 Task: Exporting in Various Formats.
Action: Mouse moved to (143, 84)
Screenshot: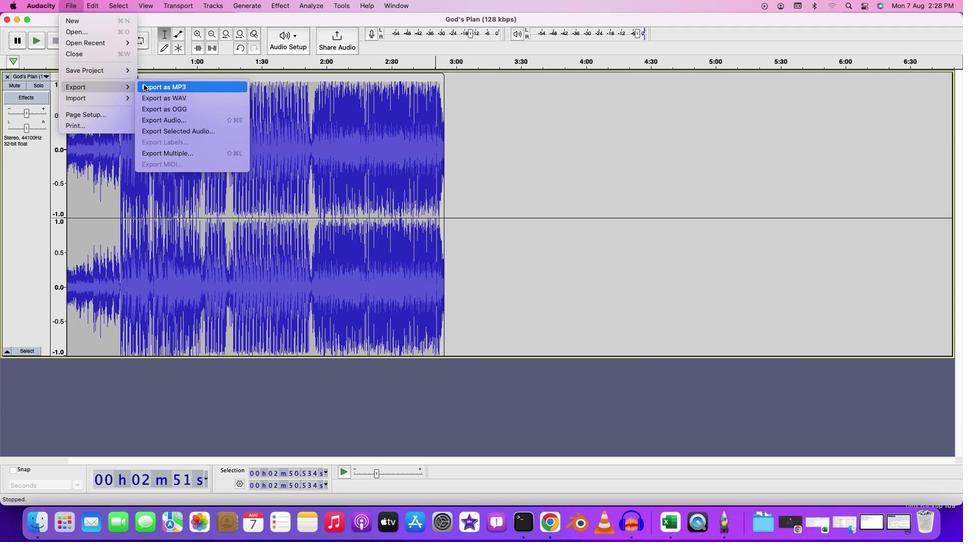 
Action: Mouse pressed left at (143, 84)
Screenshot: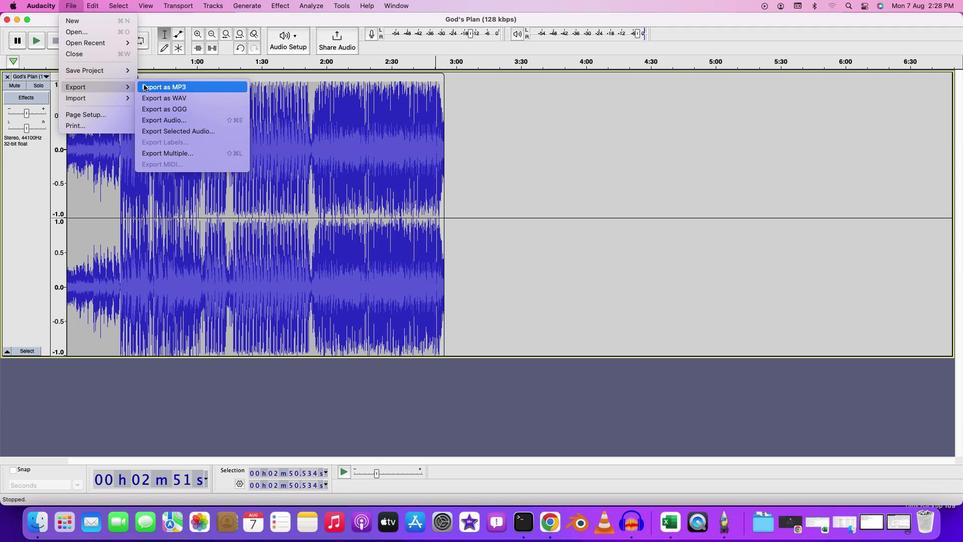 
Action: Mouse moved to (491, 141)
Screenshot: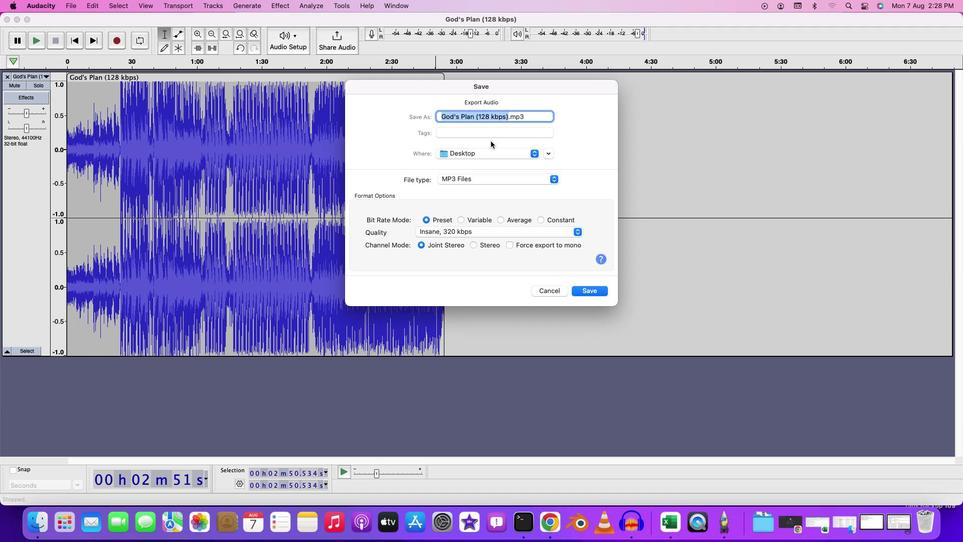 
Action: Key pressed Key.backspaceKey.shift'E''x''p''o''r''t''e''d'Key.space'a''s'Key.spaceKey.shift'M''P''#'Key.backspace'3'
Screenshot: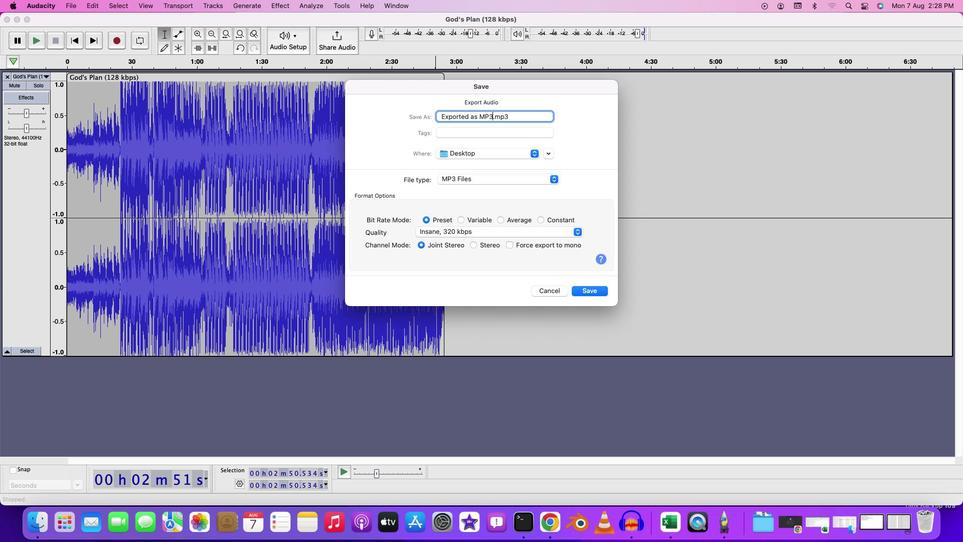 
Action: Mouse moved to (594, 294)
Screenshot: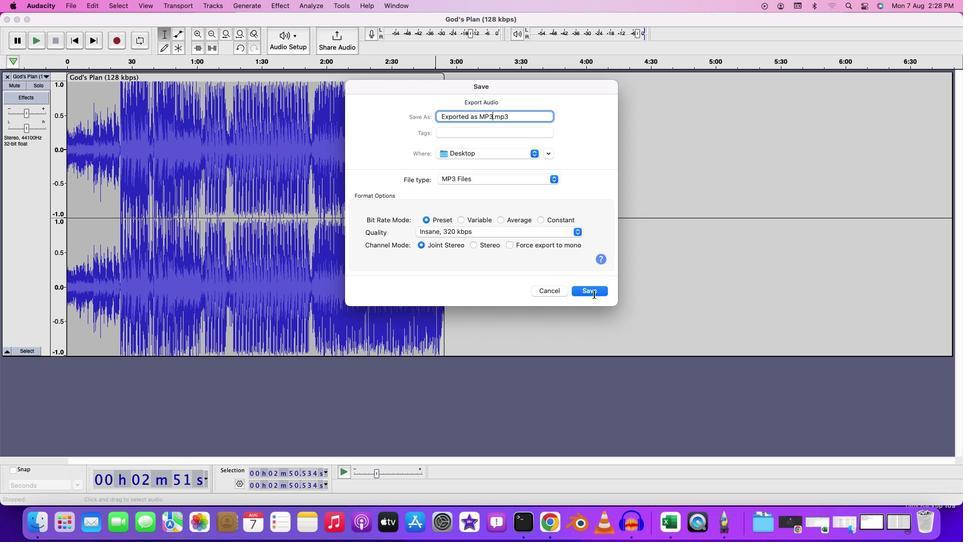 
Action: Mouse pressed left at (594, 294)
Screenshot: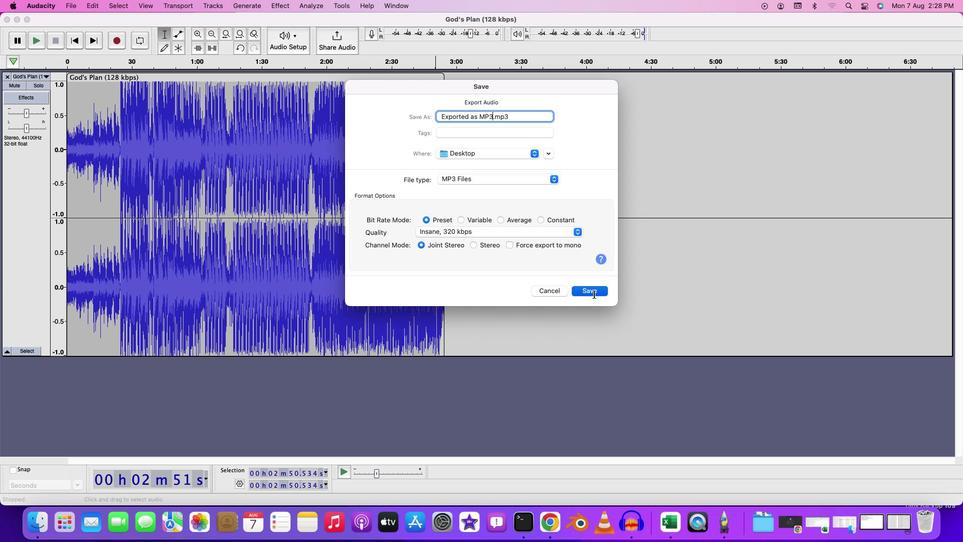 
Action: Mouse moved to (578, 353)
Screenshot: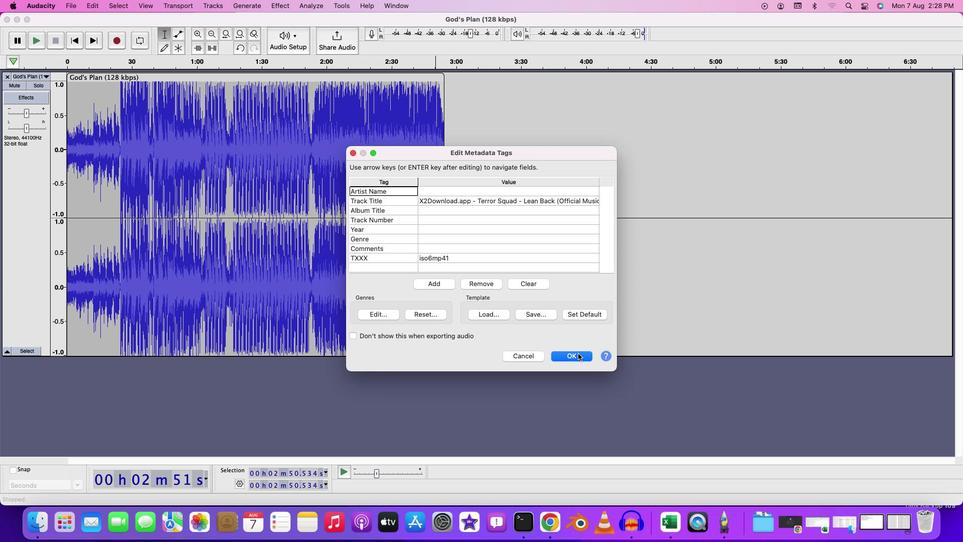 
Action: Mouse pressed left at (578, 353)
Screenshot: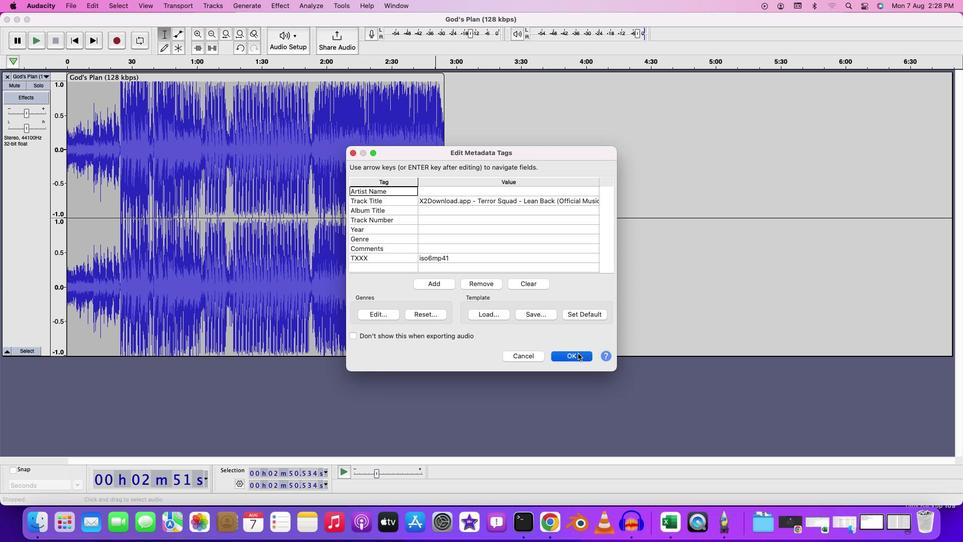 
Action: Mouse moved to (71, 8)
Screenshot: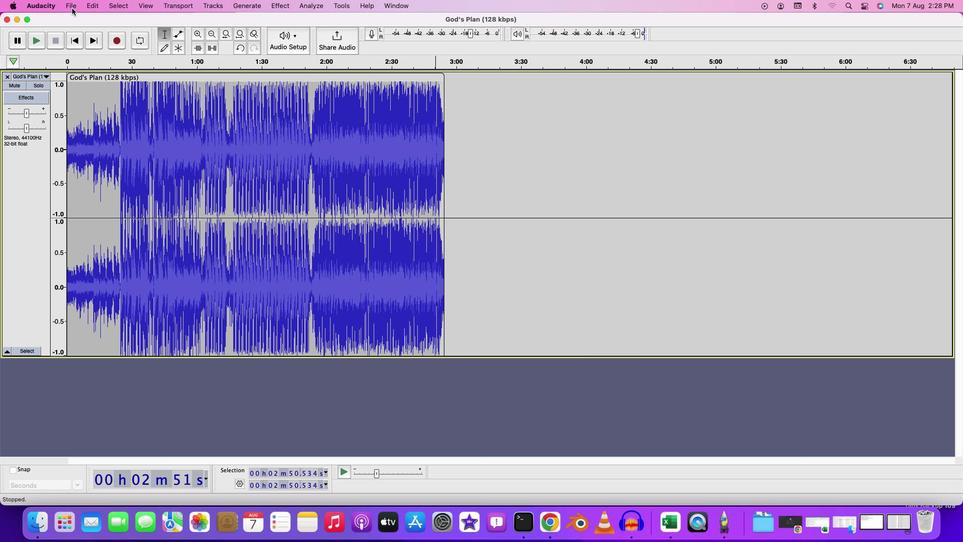 
Action: Mouse pressed left at (71, 8)
Screenshot: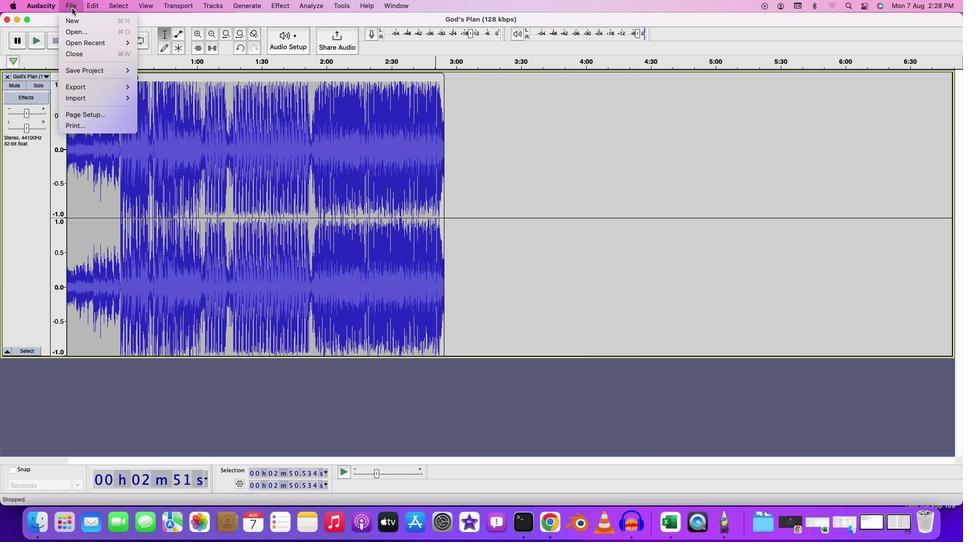 
Action: Mouse moved to (162, 96)
Screenshot: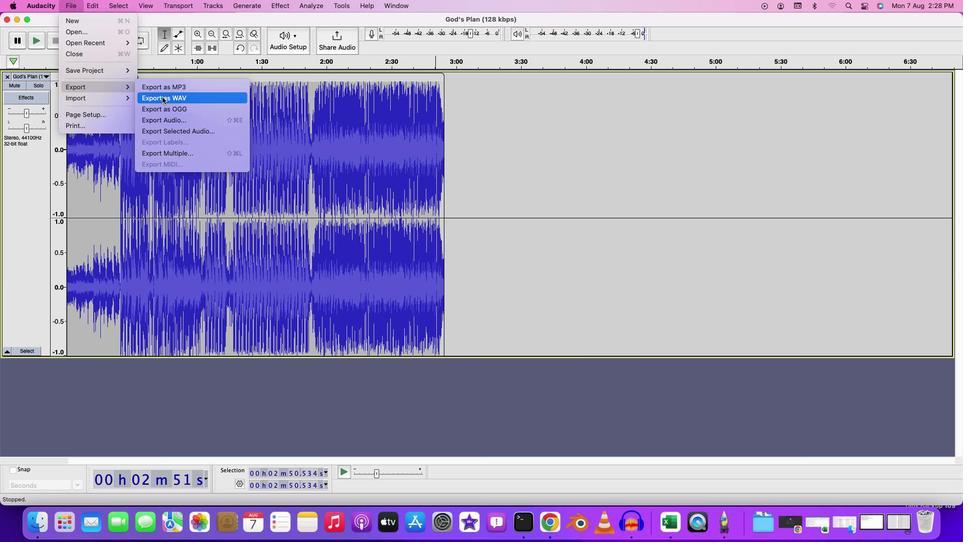 
Action: Mouse pressed left at (162, 96)
Screenshot: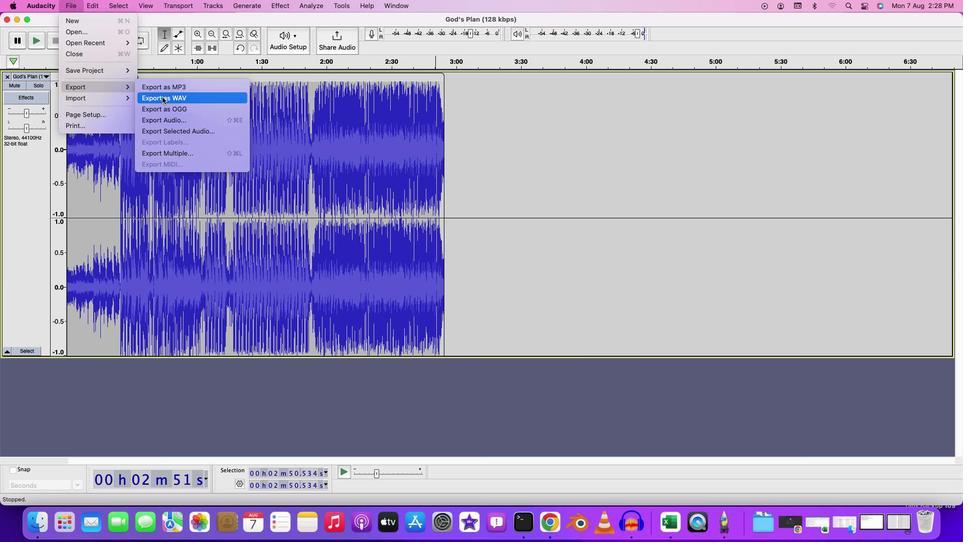 
Action: Mouse moved to (477, 197)
Screenshot: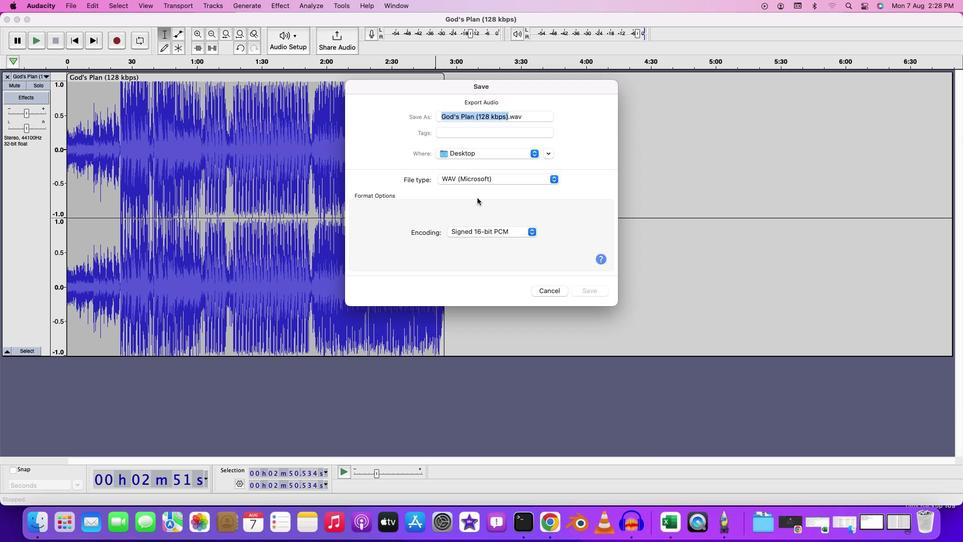 
Action: Key pressed Key.backspaceKey.shift'E''x''p''o''r''t''e''d'Key.space'a''s'Key.spaceKey.shift'W''a'Key.backspaceKey.shift'A''V'
Screenshot: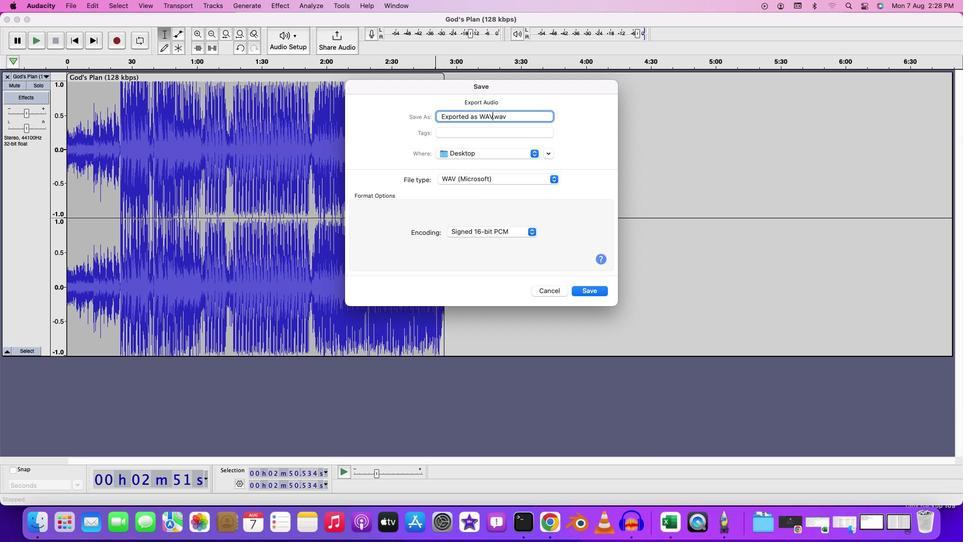 
Action: Mouse moved to (598, 293)
Screenshot: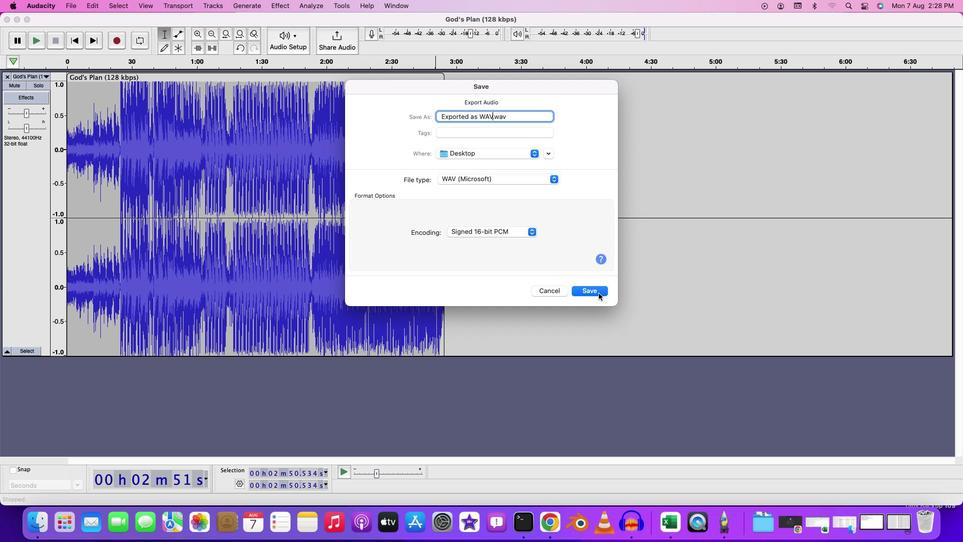 
Action: Mouse pressed left at (598, 293)
Screenshot: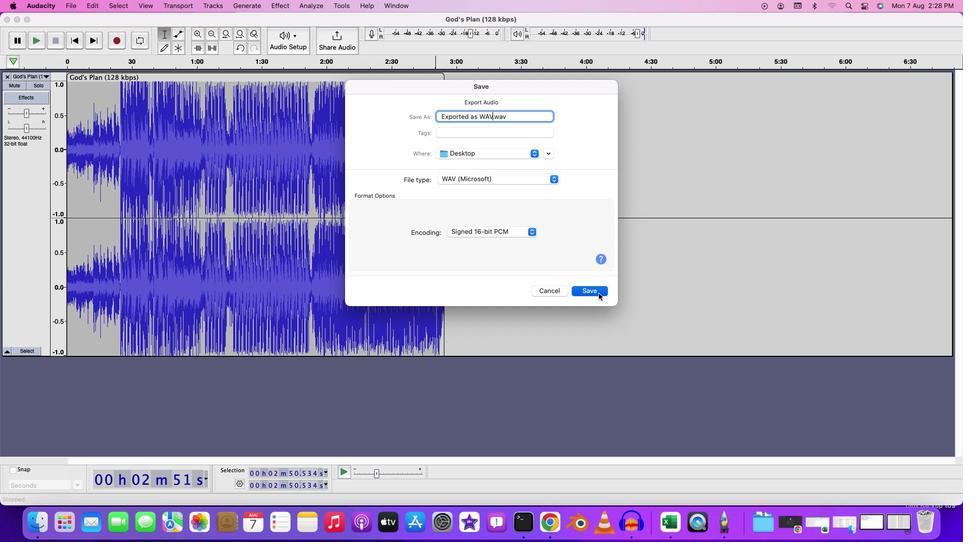 
Action: Mouse moved to (579, 353)
Screenshot: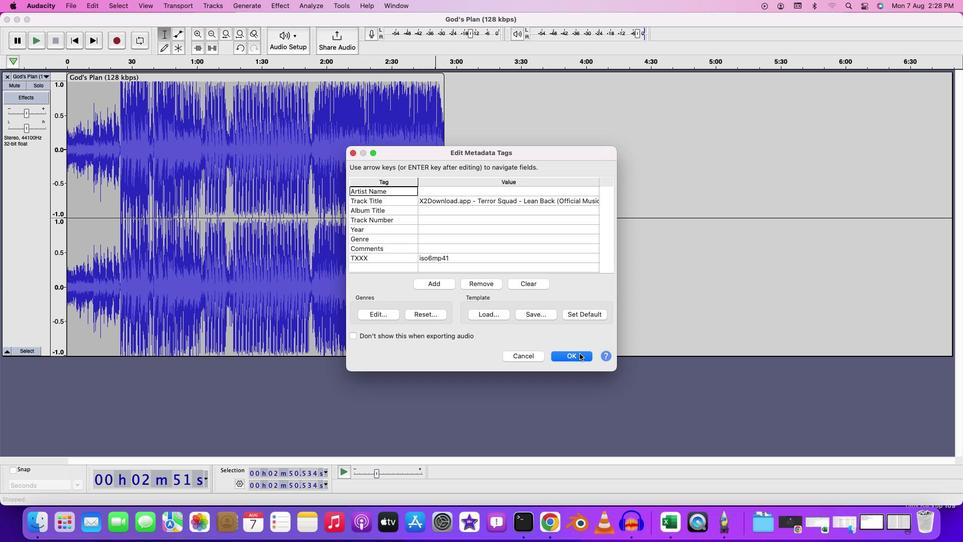 
Action: Mouse pressed left at (579, 353)
Screenshot: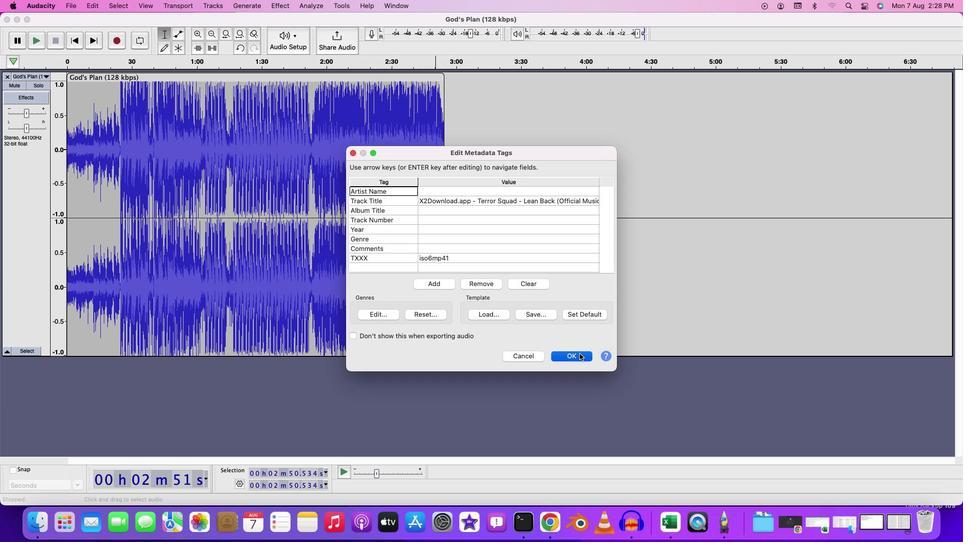 
Action: Mouse moved to (76, 5)
Screenshot: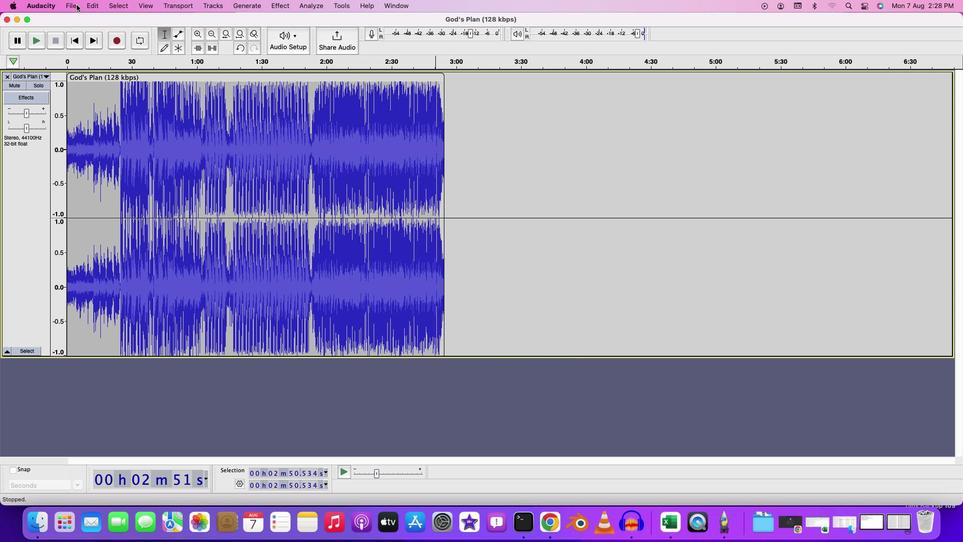 
Action: Mouse pressed left at (76, 5)
Screenshot: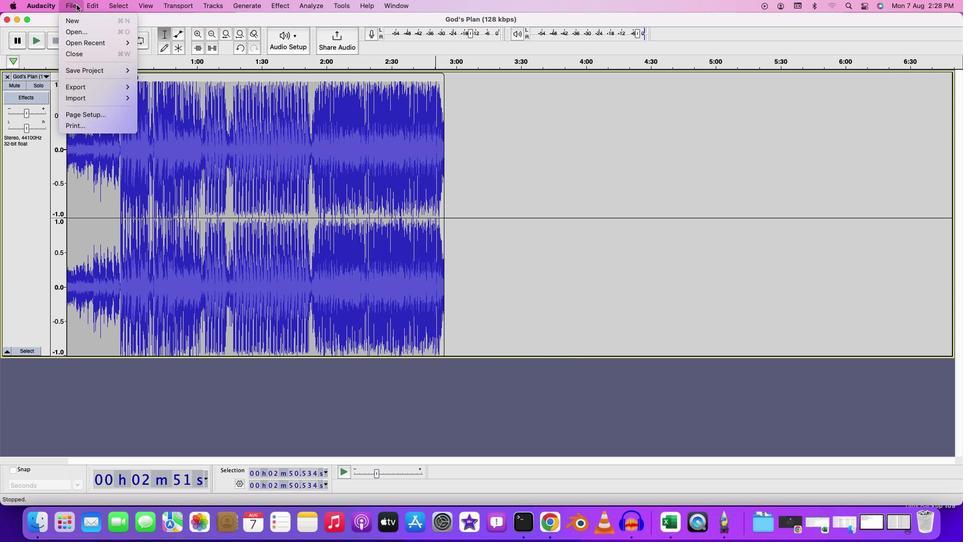 
Action: Mouse moved to (181, 105)
Screenshot: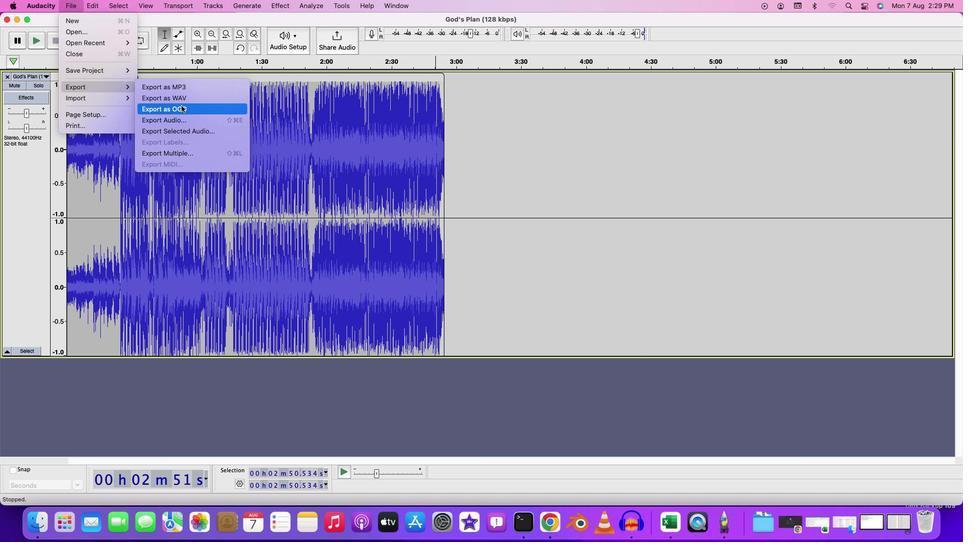 
Action: Mouse pressed left at (181, 105)
Screenshot: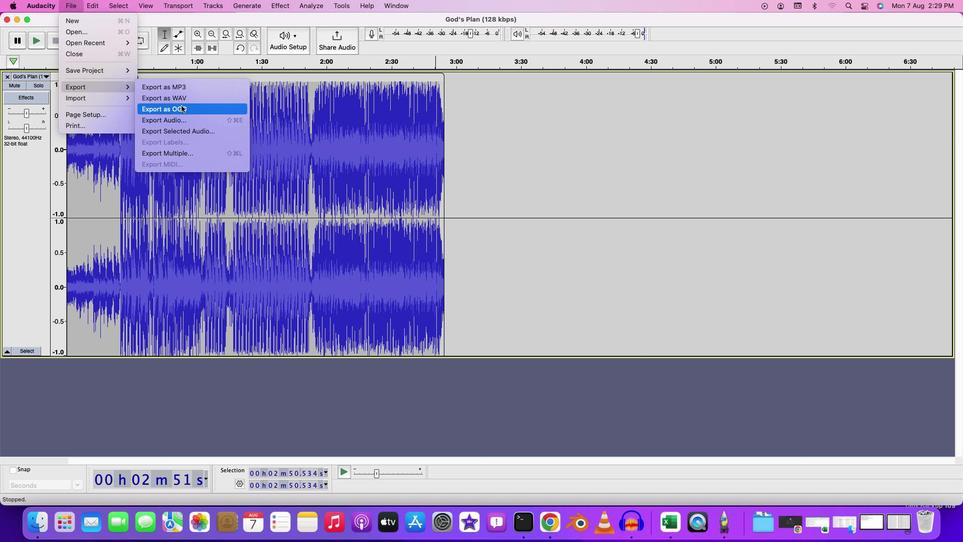 
Action: Mouse moved to (503, 126)
Screenshot: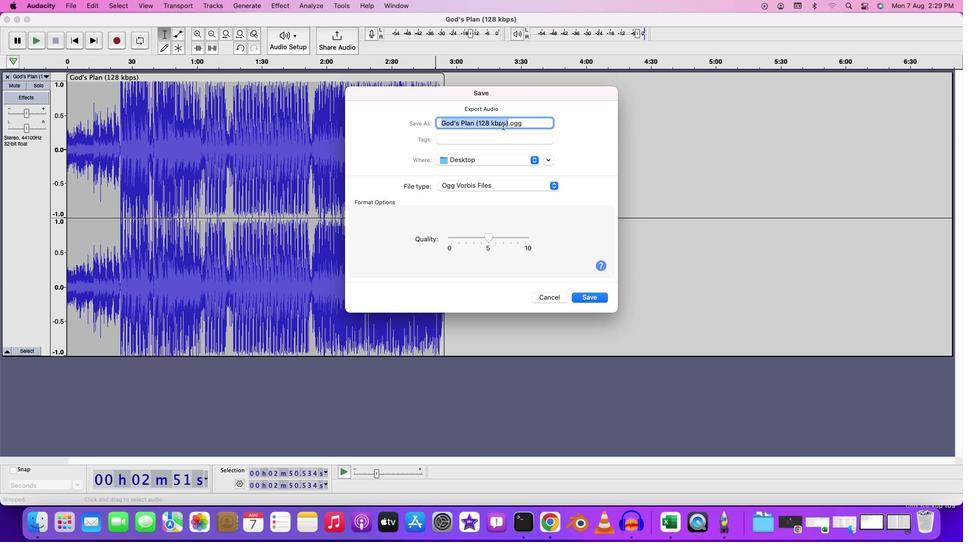 
Action: Key pressed Key.backspaceKey.shift'E''x''p''o''r''t''e''d'Key.space'a''s'Key.spaceKey.shift'O''G''G'
Screenshot: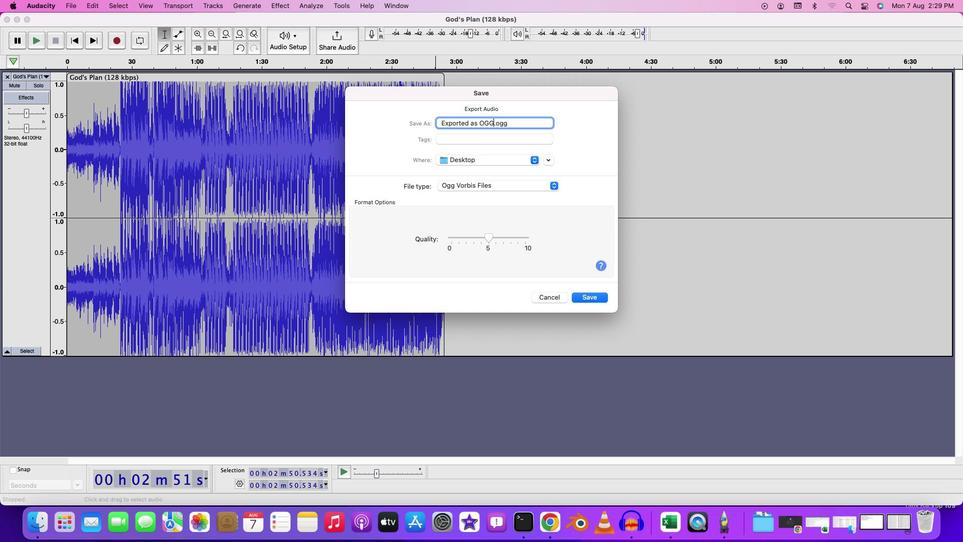 
Action: Mouse moved to (580, 295)
Screenshot: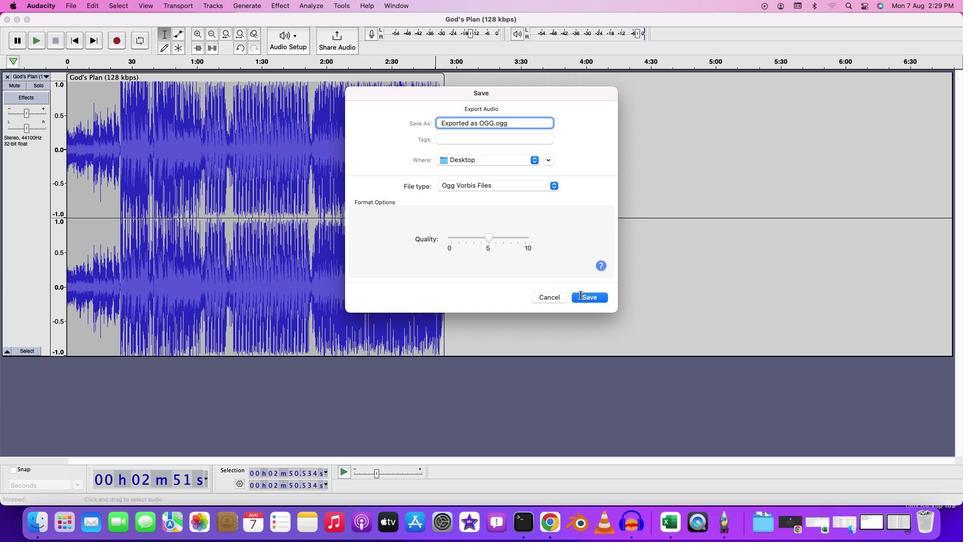 
Action: Mouse pressed left at (580, 295)
Screenshot: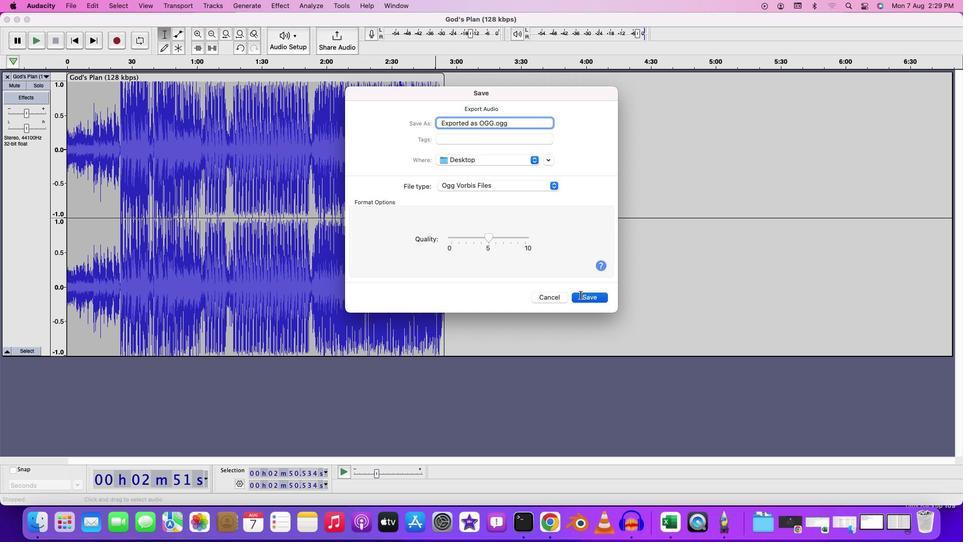 
Action: Mouse moved to (571, 353)
Screenshot: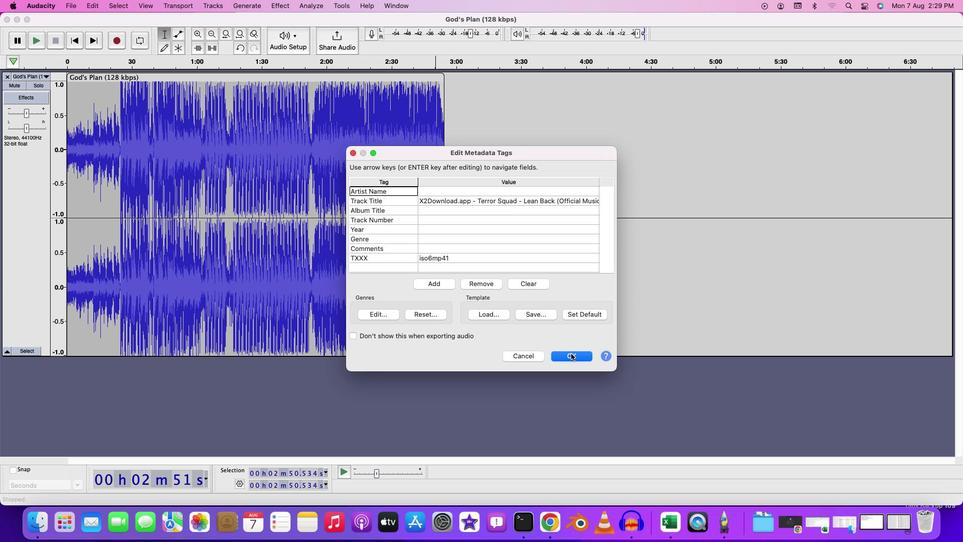 
Action: Mouse pressed left at (571, 353)
Screenshot: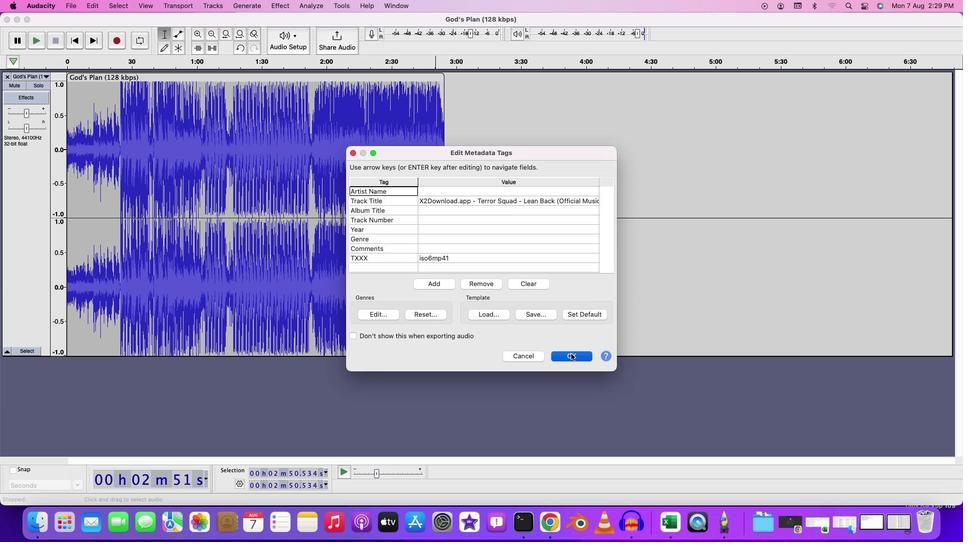 
Action: Mouse moved to (60, 1)
Screenshot: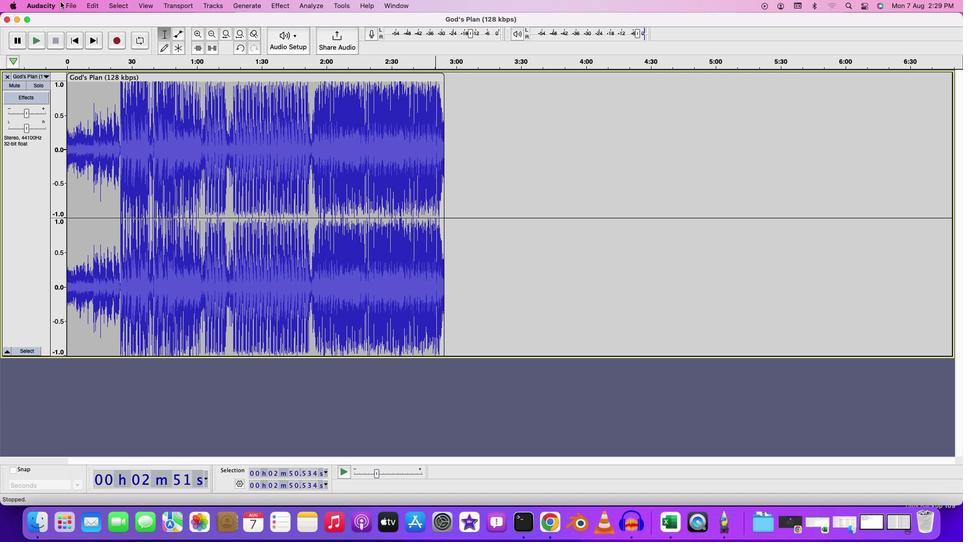 
Action: Mouse pressed left at (60, 1)
Screenshot: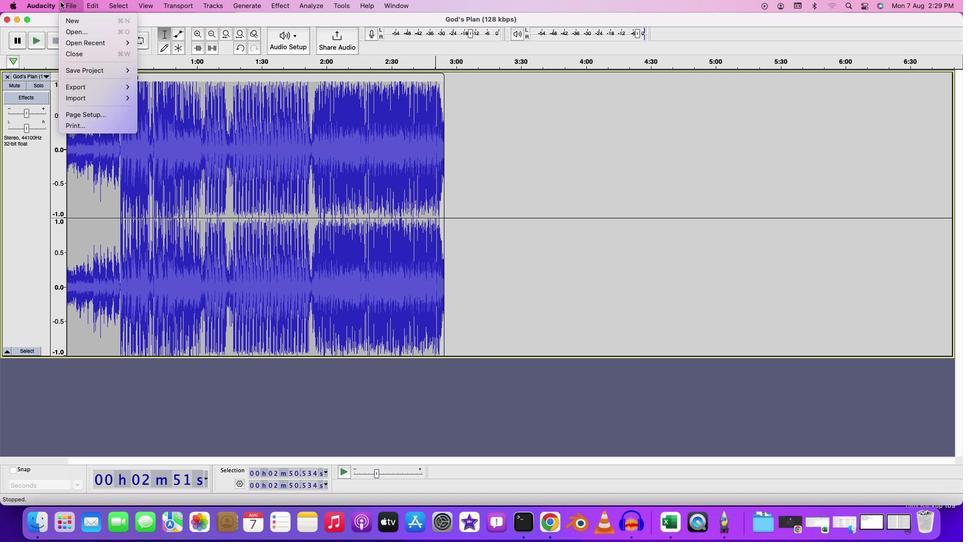 
Action: Mouse moved to (156, 86)
Screenshot: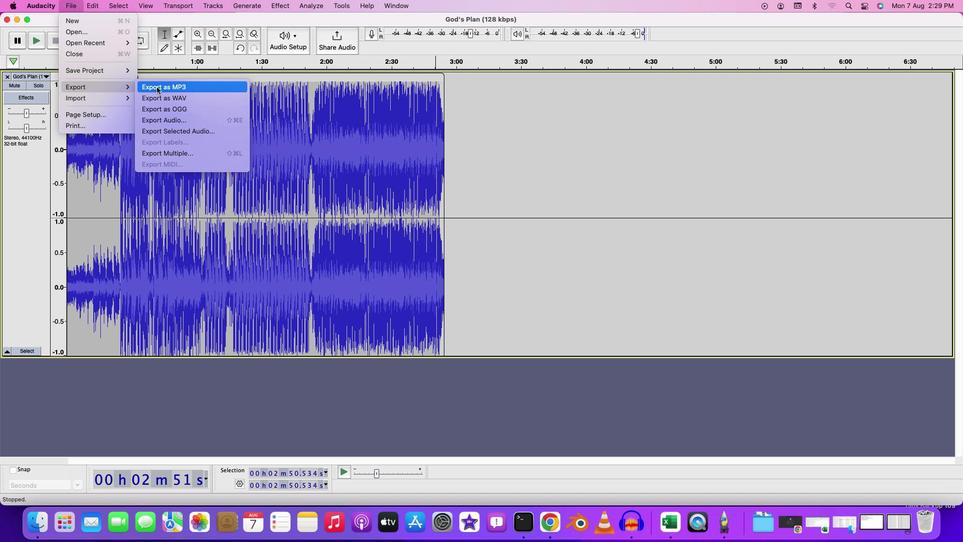 
Action: Mouse pressed left at (156, 86)
Screenshot: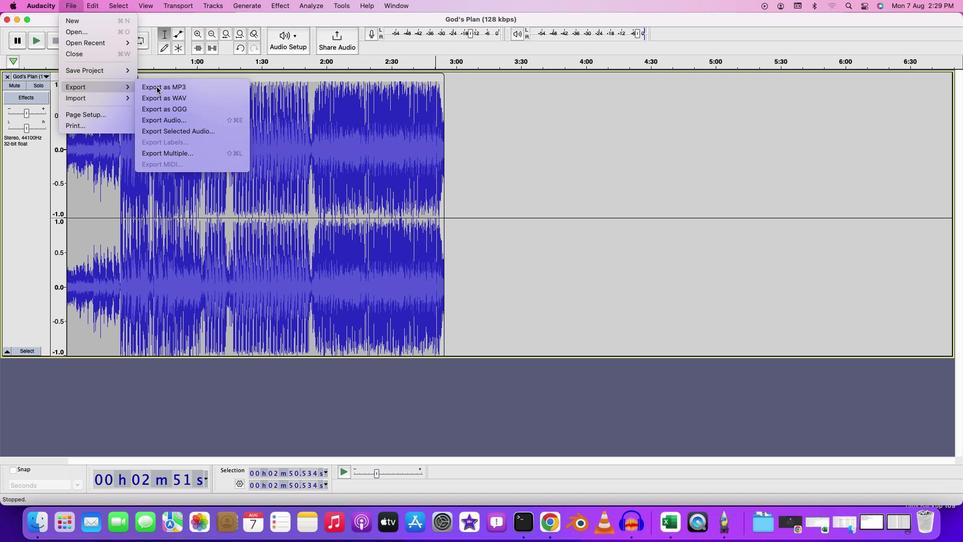 
Action: Mouse moved to (547, 179)
Screenshot: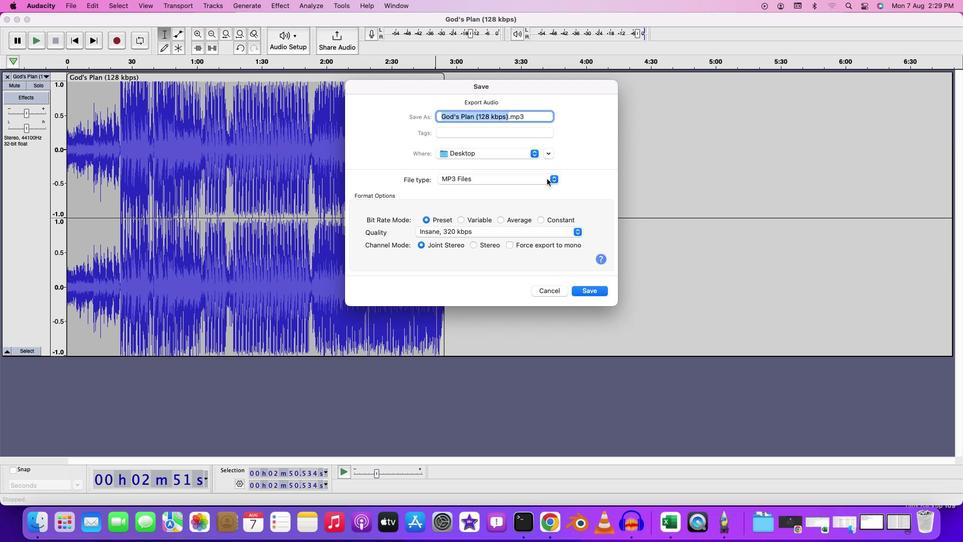 
Action: Mouse pressed left at (547, 179)
Screenshot: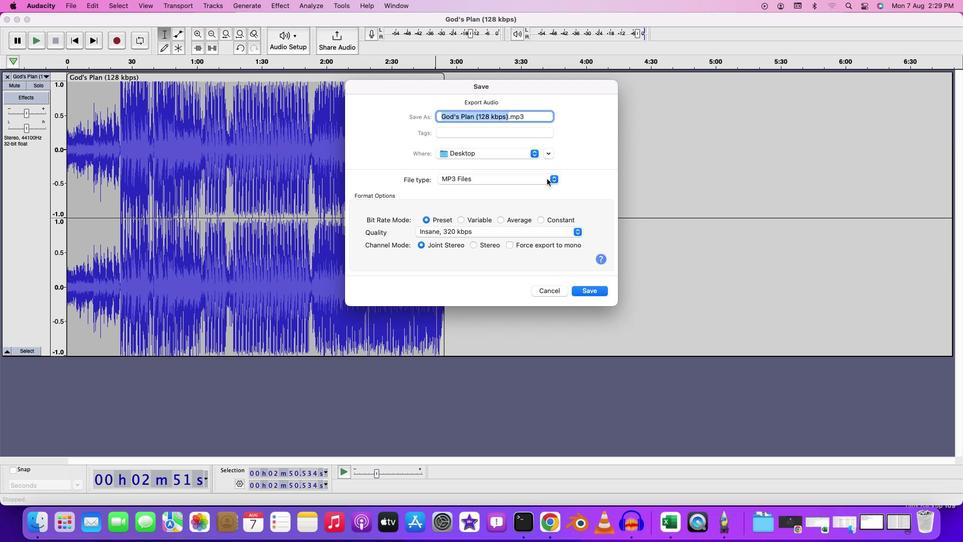 
Action: Mouse moved to (476, 201)
Screenshot: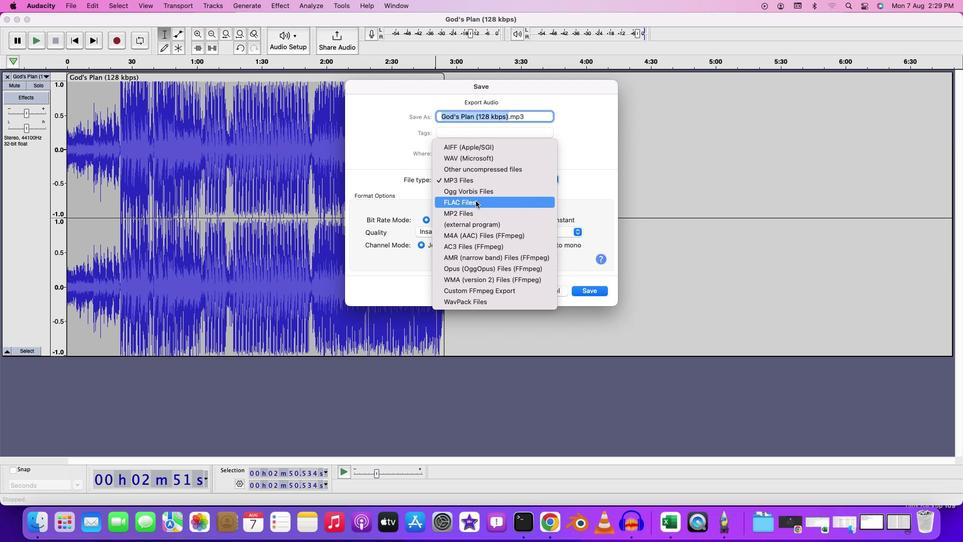 
Action: Mouse pressed left at (476, 201)
Screenshot: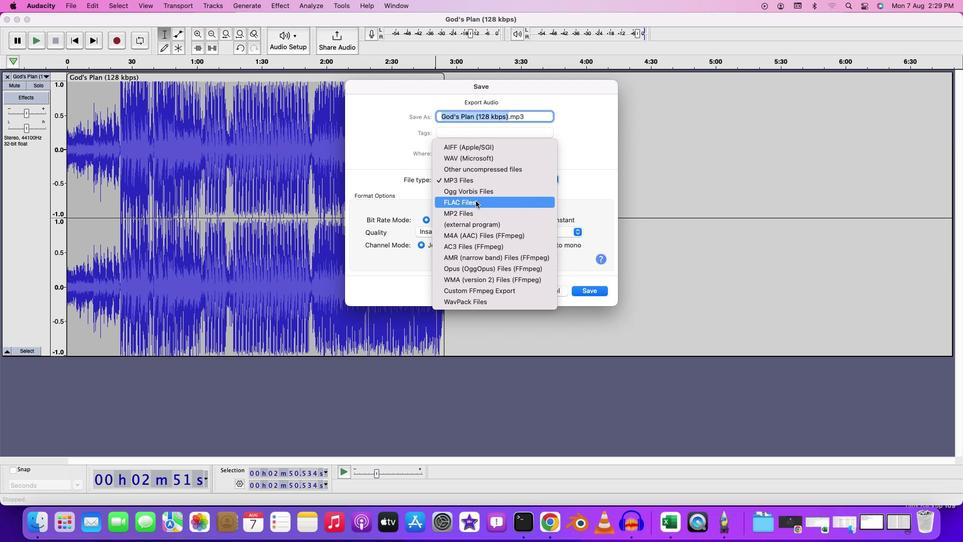 
Action: Mouse moved to (504, 129)
Screenshot: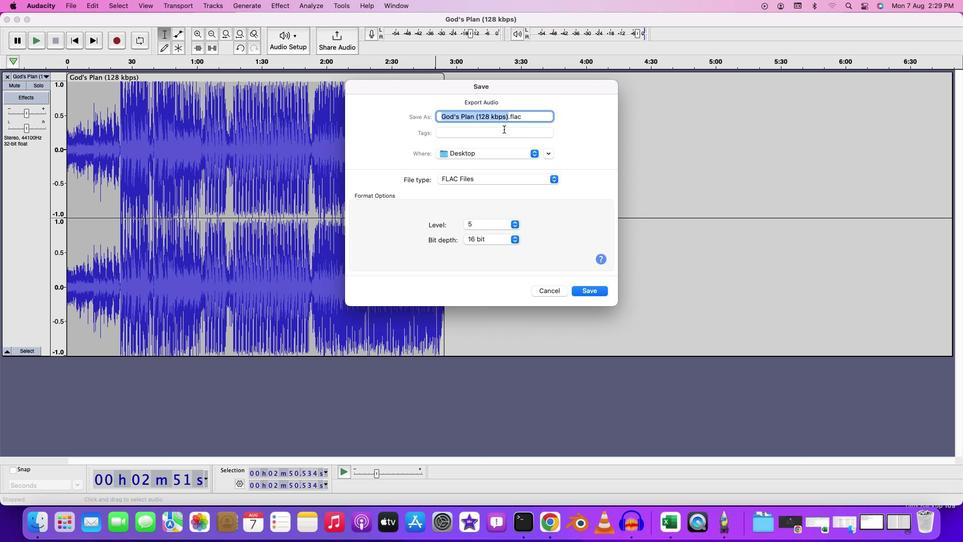 
Action: Key pressed Key.backspaceKey.shift'E''x''p''o''r''t''e''d'Key.space'a''s'Key.space'a'Key.backspaceKey.shift'F''L''A''C'
Screenshot: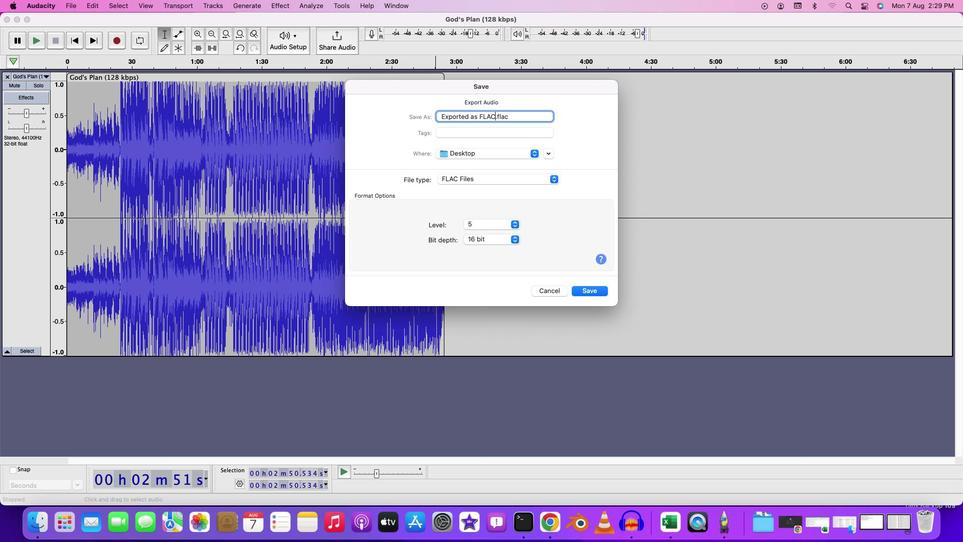 
Action: Mouse moved to (604, 292)
Screenshot: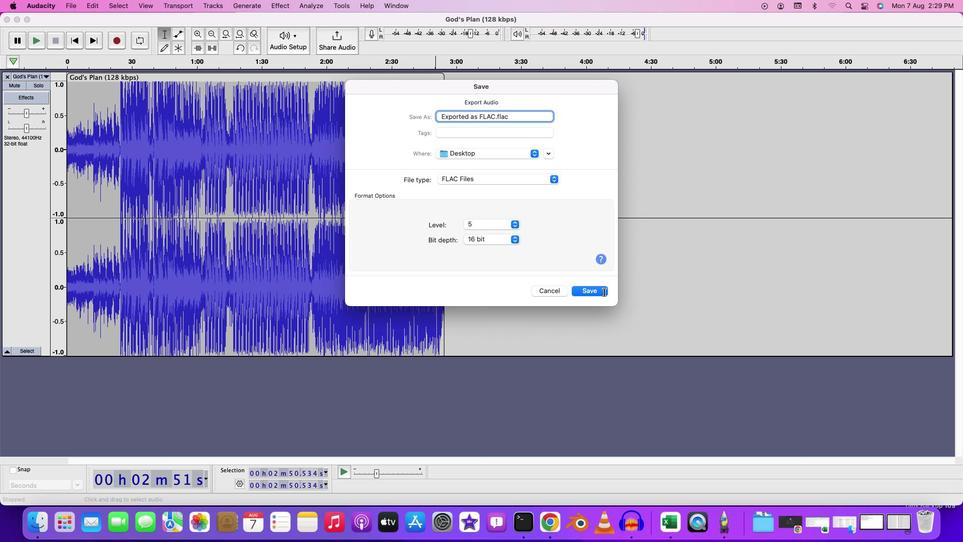 
Action: Mouse pressed left at (604, 292)
Screenshot: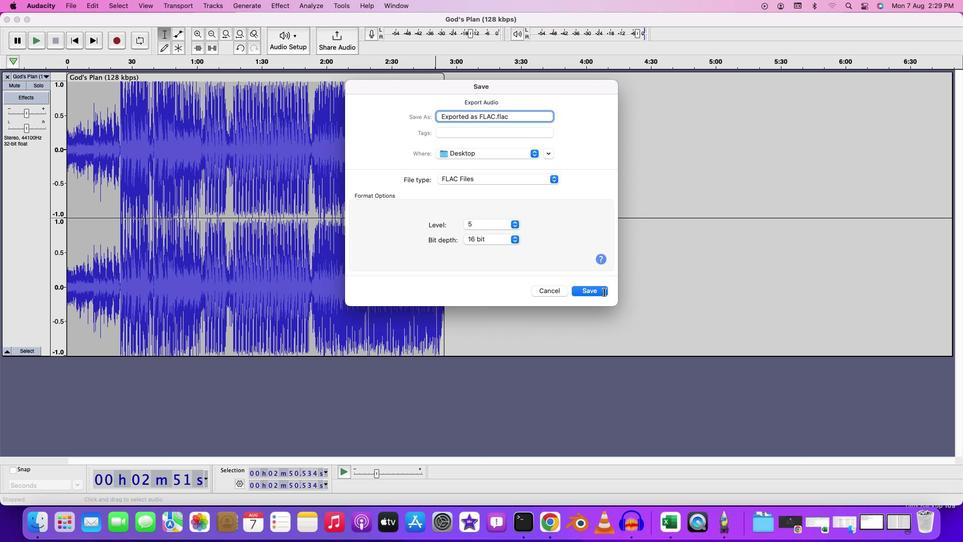 
Action: Mouse moved to (573, 358)
Screenshot: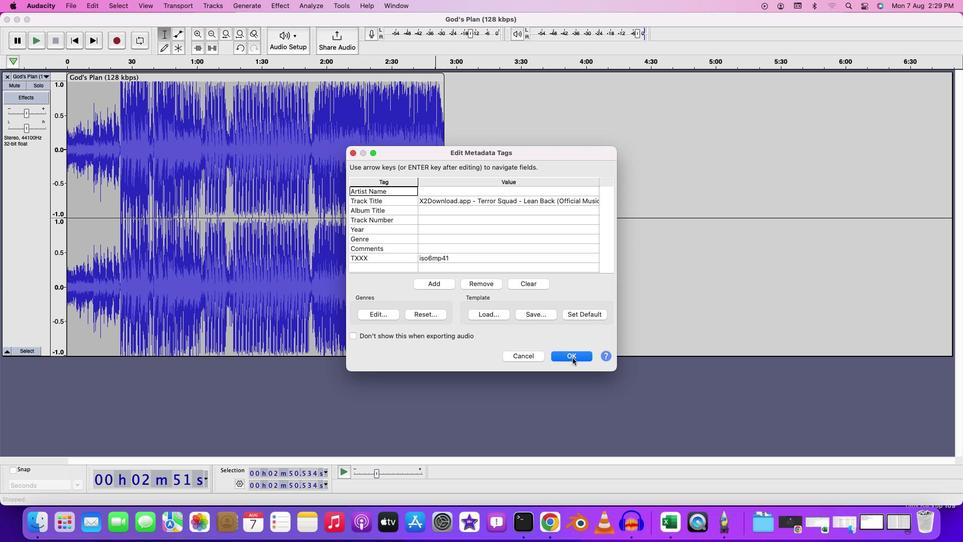 
Action: Mouse pressed left at (573, 358)
Screenshot: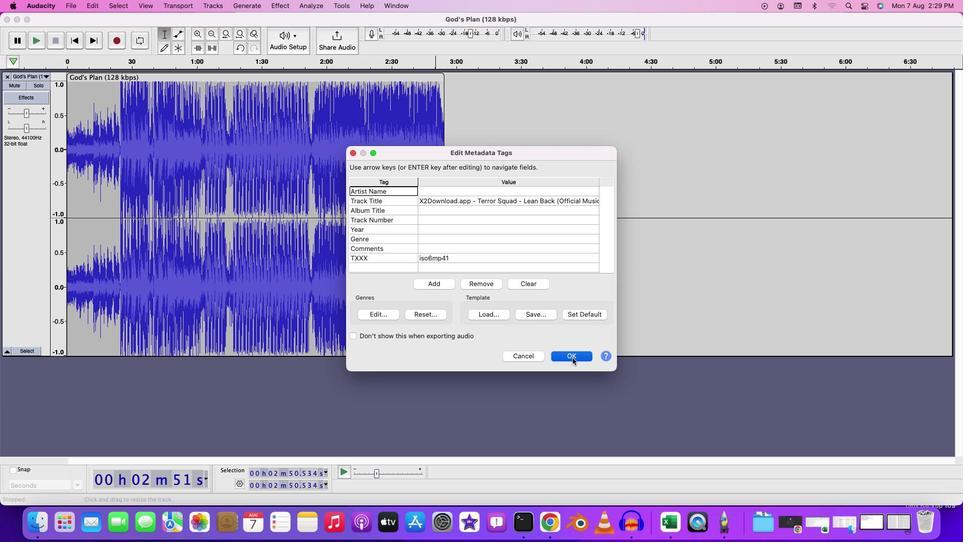 
Action: Mouse moved to (68, 8)
Screenshot: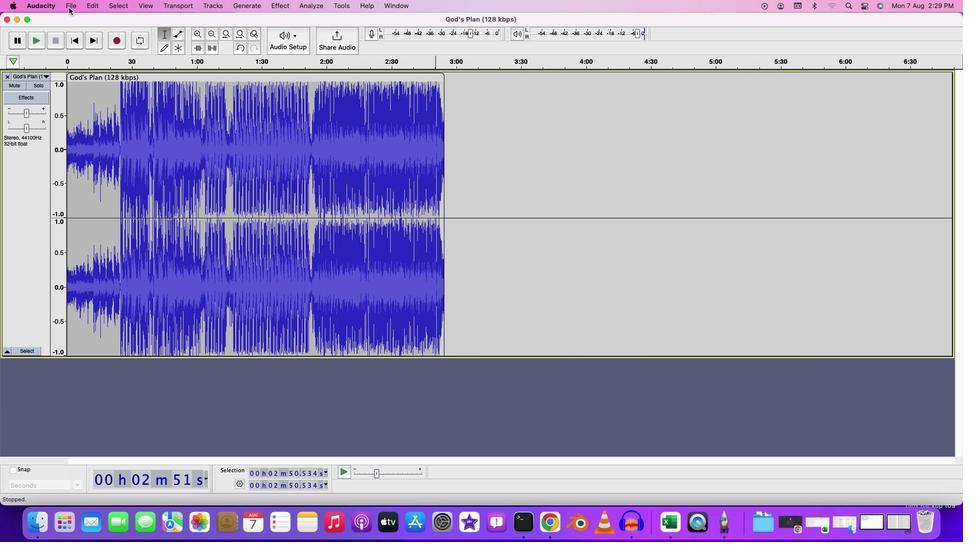 
Action: Mouse pressed left at (68, 8)
Screenshot: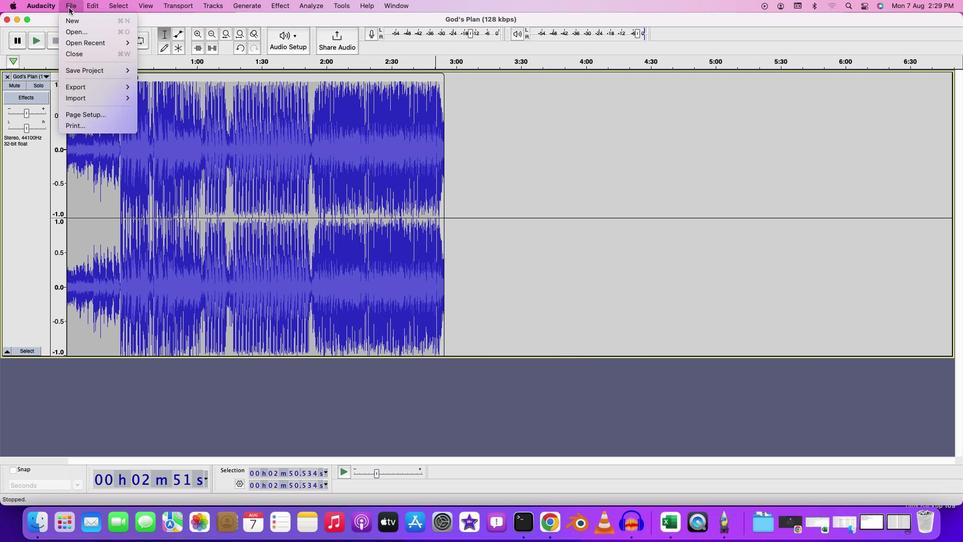 
Action: Mouse moved to (140, 89)
Screenshot: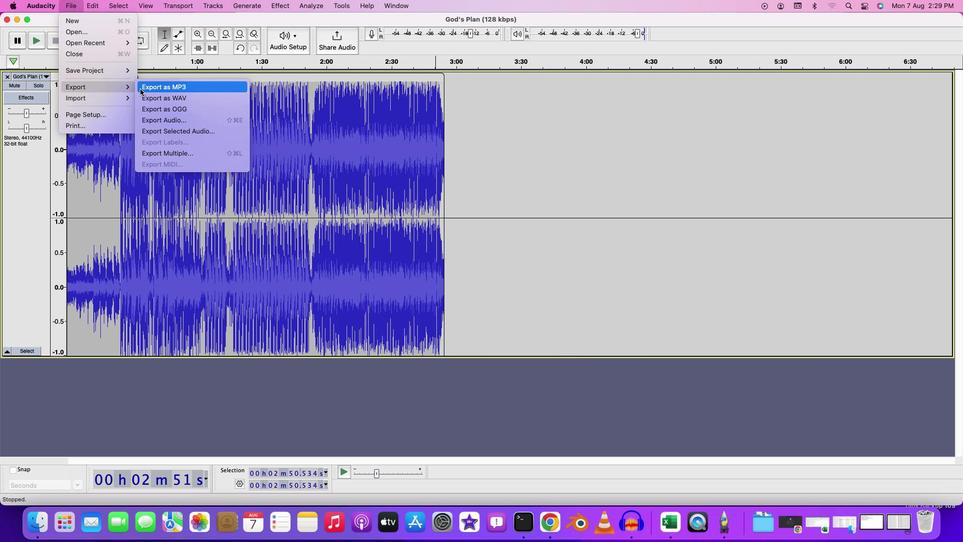 
Action: Mouse pressed left at (140, 89)
Screenshot: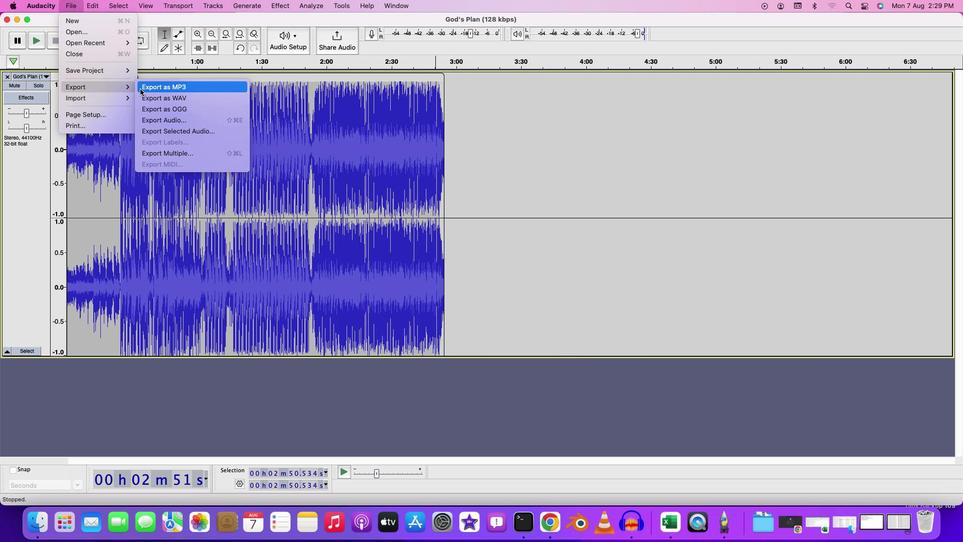 
Action: Mouse moved to (558, 186)
Screenshot: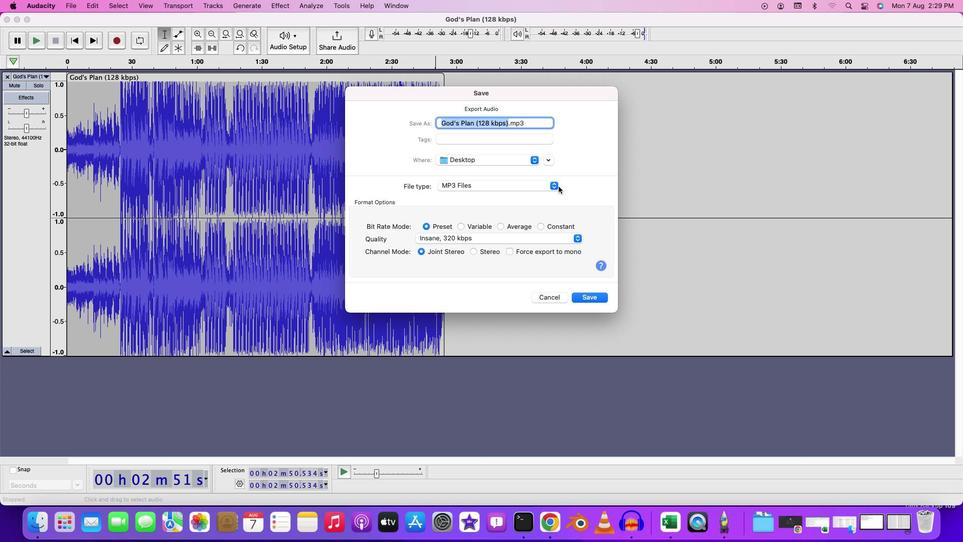 
Action: Mouse pressed left at (558, 186)
Screenshot: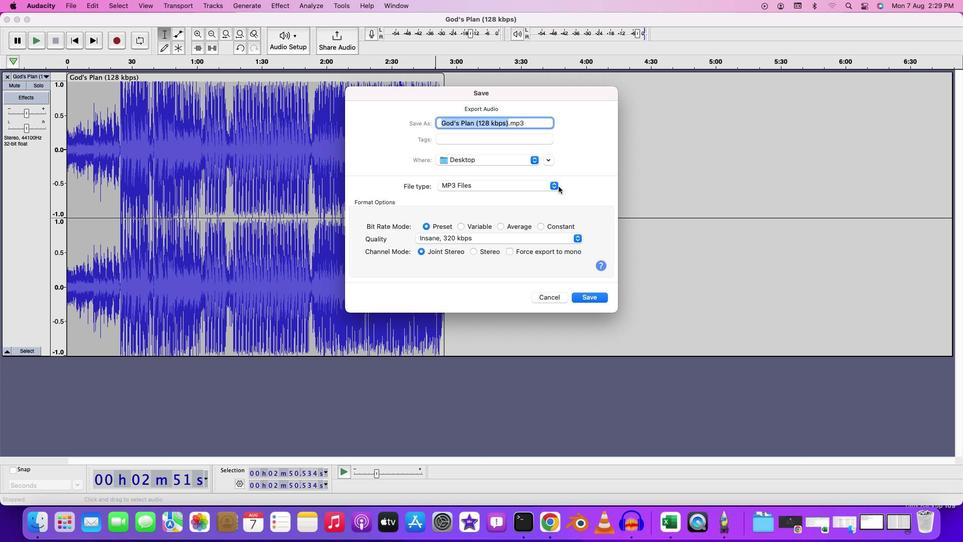 
Action: Mouse moved to (477, 150)
Screenshot: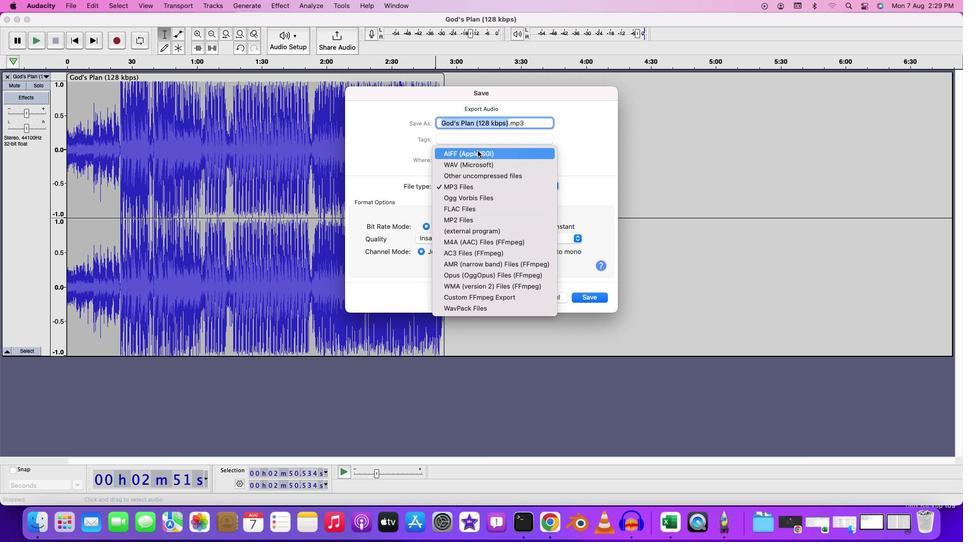 
Action: Mouse pressed left at (477, 150)
Screenshot: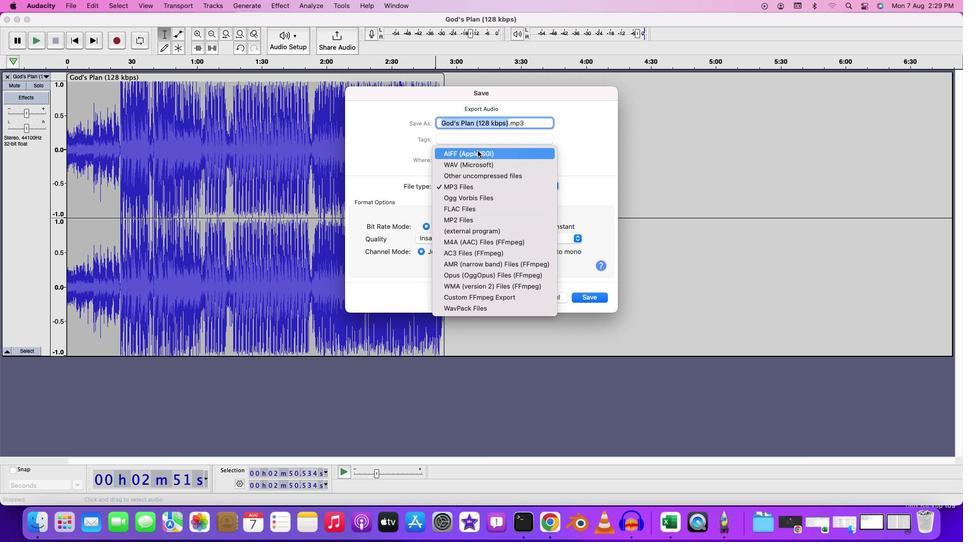 
Action: Mouse moved to (526, 166)
Screenshot: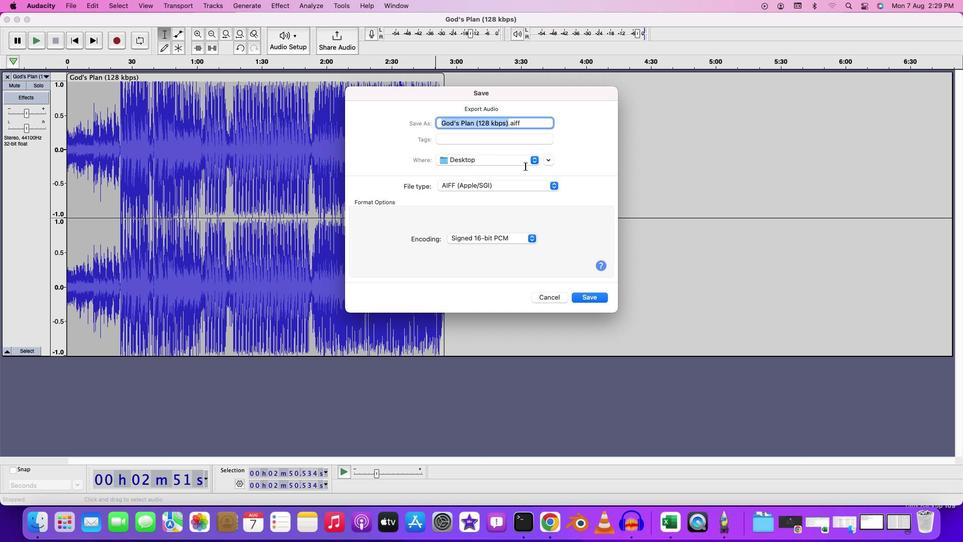 
Action: Key pressed Key.backspaceKey.shift'E''x''p''o''e'Key.backspace'r''t''e''d'Key.space'a''s'Key.spaceKey.shift'A''I''F''F'
Screenshot: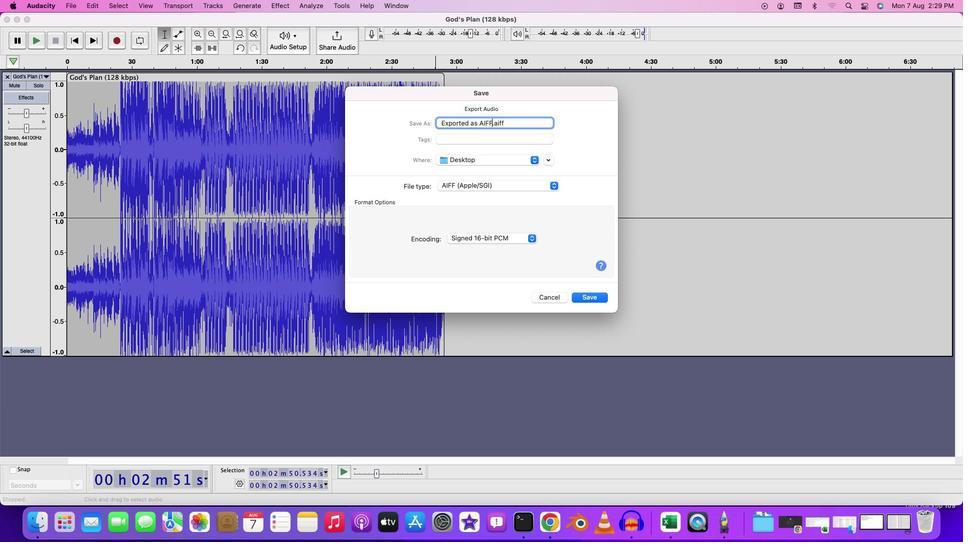 
Action: Mouse moved to (590, 294)
Screenshot: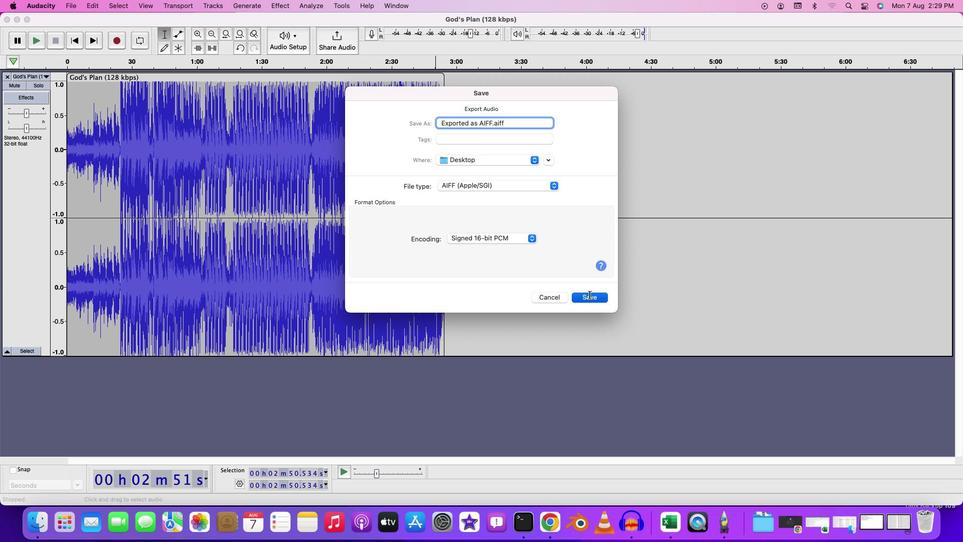 
Action: Mouse pressed left at (590, 294)
Screenshot: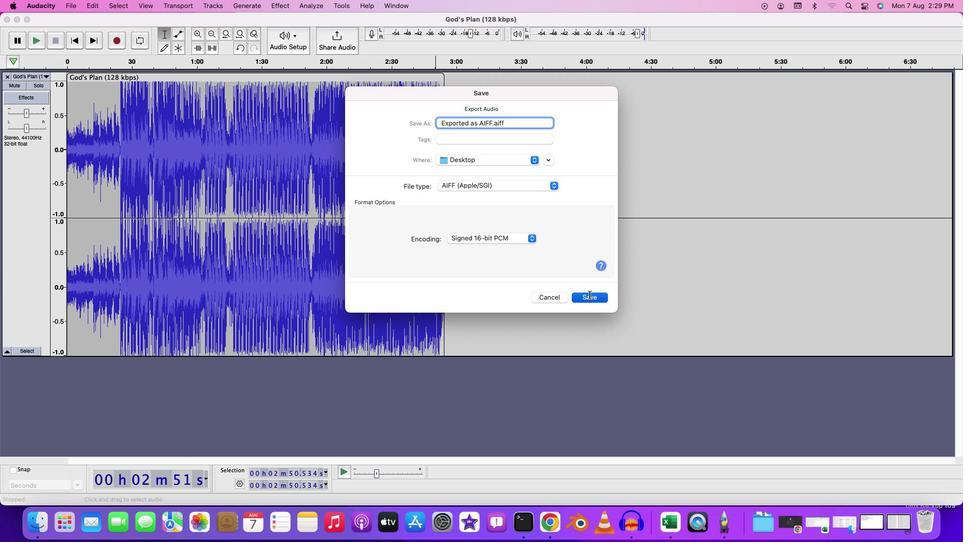 
Action: Mouse moved to (569, 356)
Screenshot: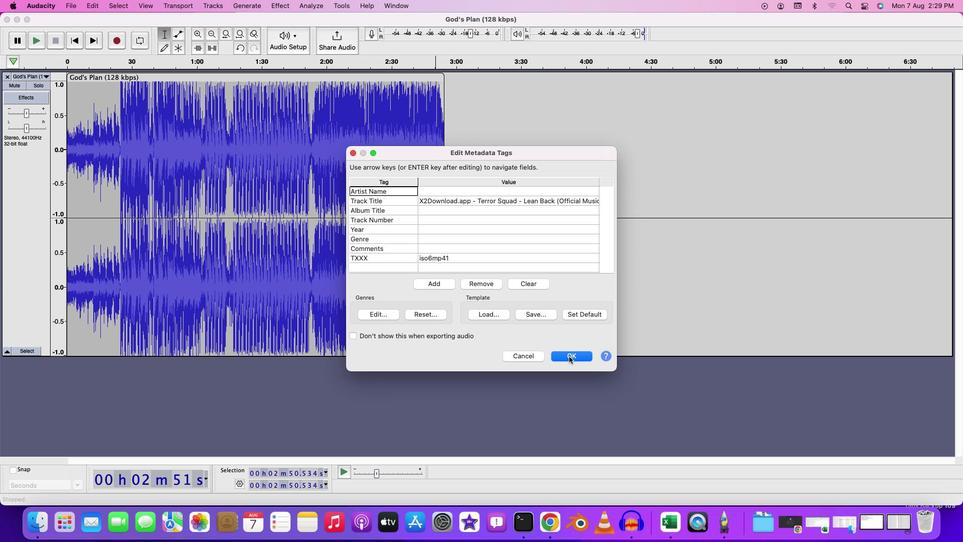 
Action: Mouse pressed left at (569, 356)
Screenshot: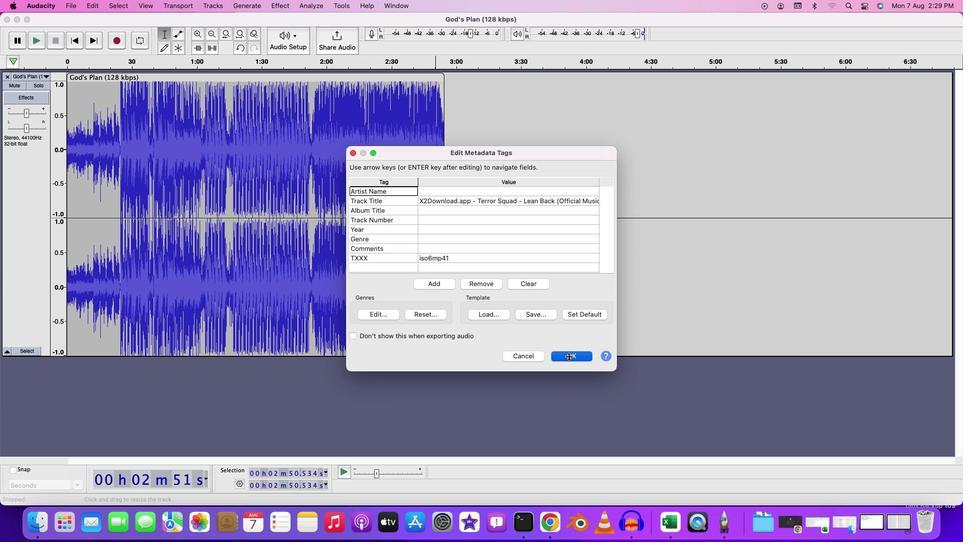 
Action: Mouse moved to (72, 6)
Screenshot: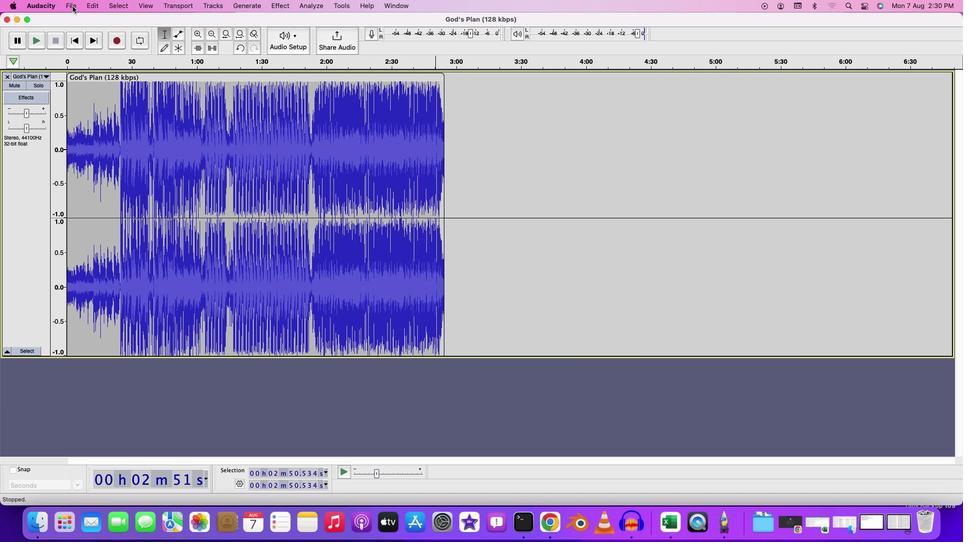 
Action: Mouse pressed left at (72, 6)
Screenshot: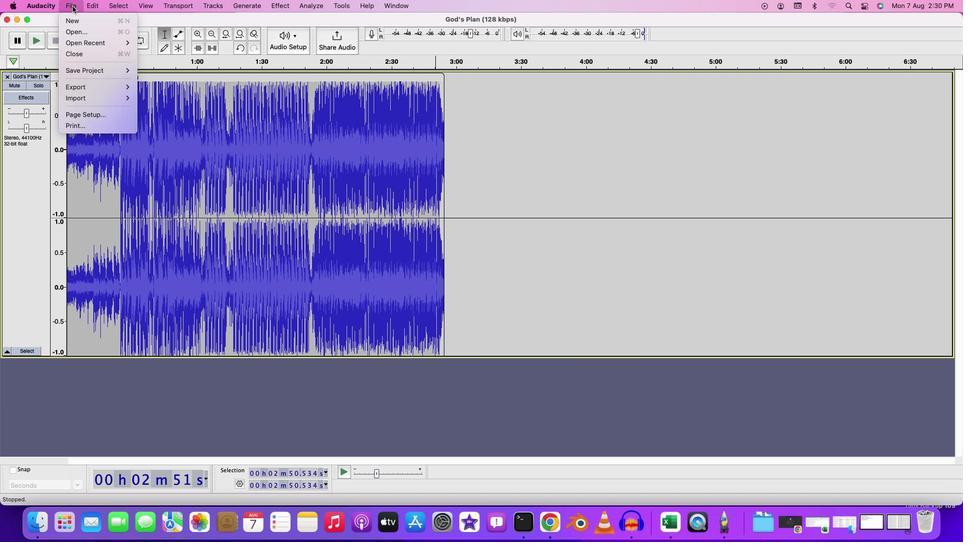 
Action: Mouse moved to (152, 83)
Screenshot: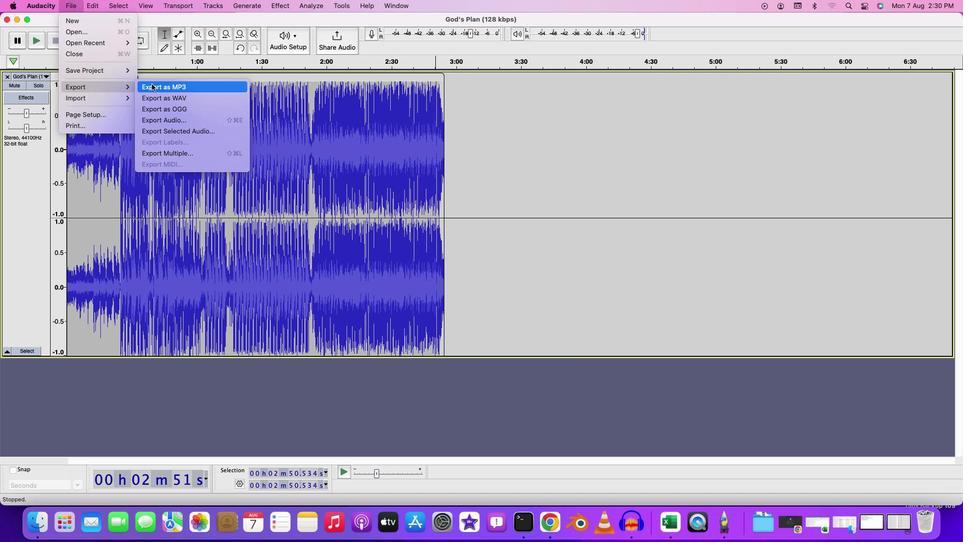 
Action: Mouse pressed left at (152, 83)
Screenshot: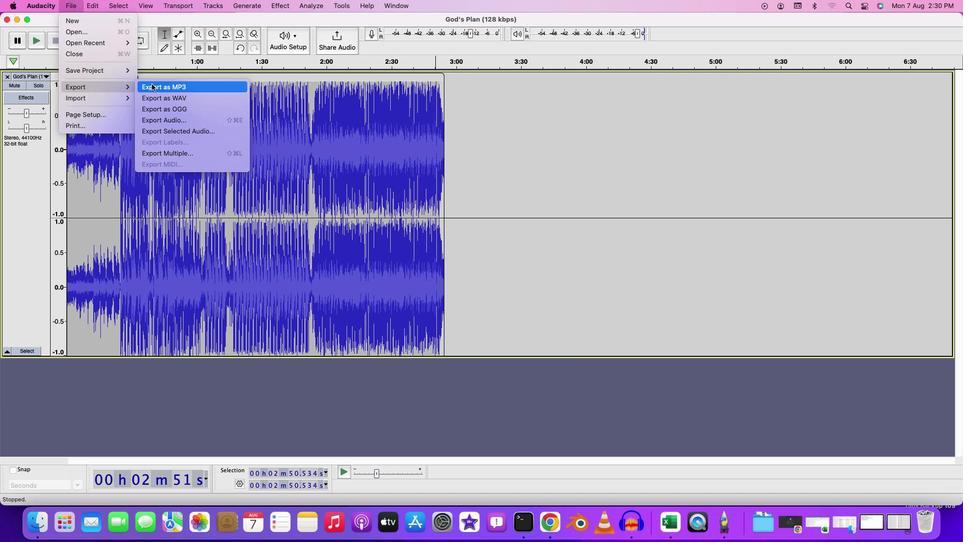 
Action: Mouse moved to (553, 183)
Screenshot: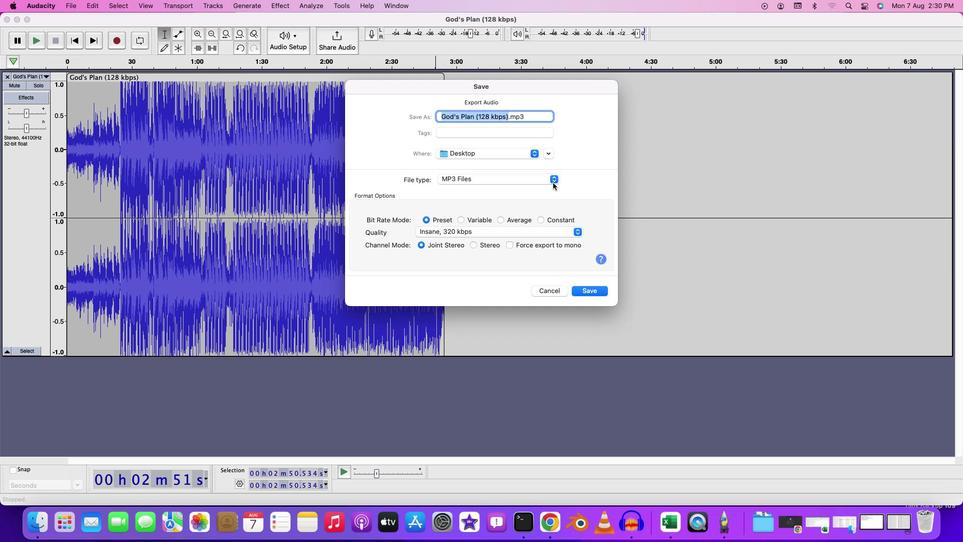 
Action: Mouse pressed left at (553, 183)
Screenshot: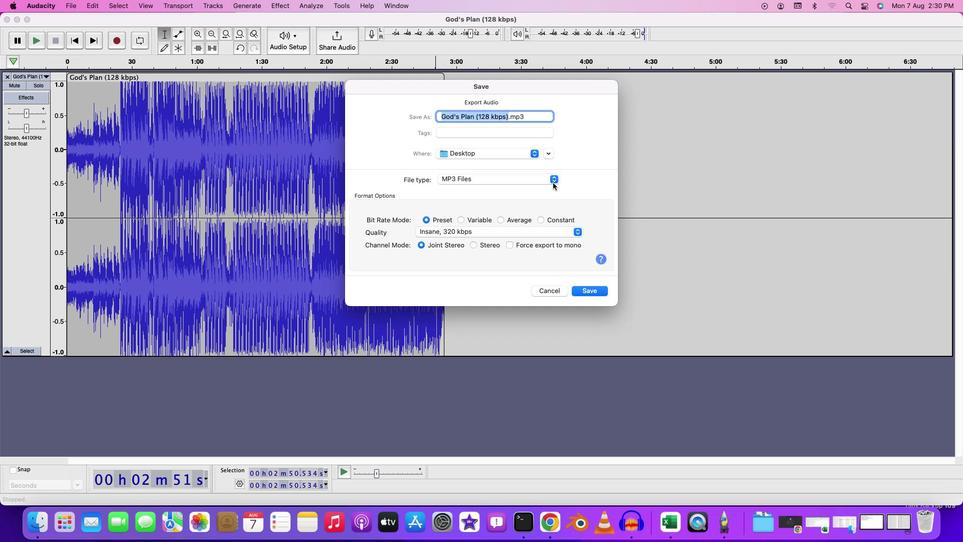 
Action: Mouse moved to (499, 210)
Screenshot: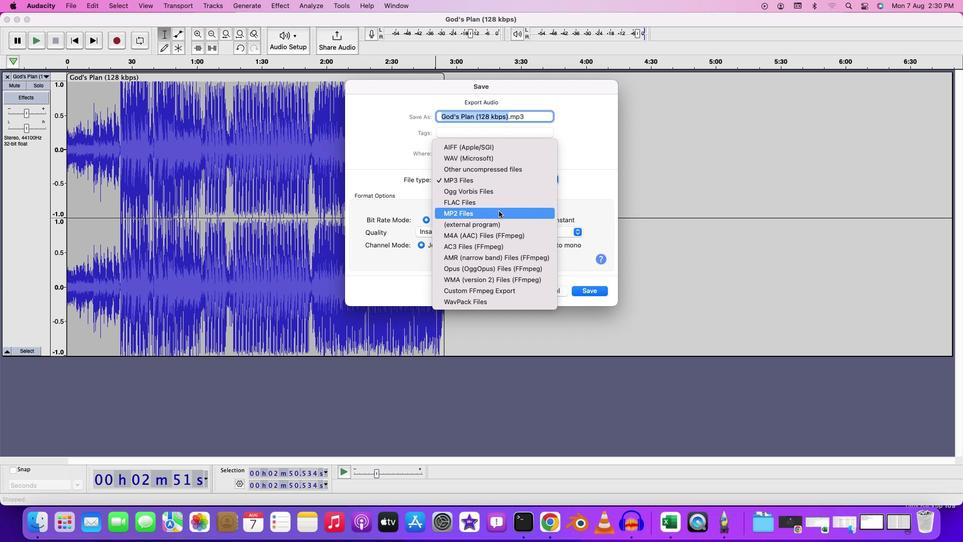 
Action: Mouse pressed left at (499, 210)
Screenshot: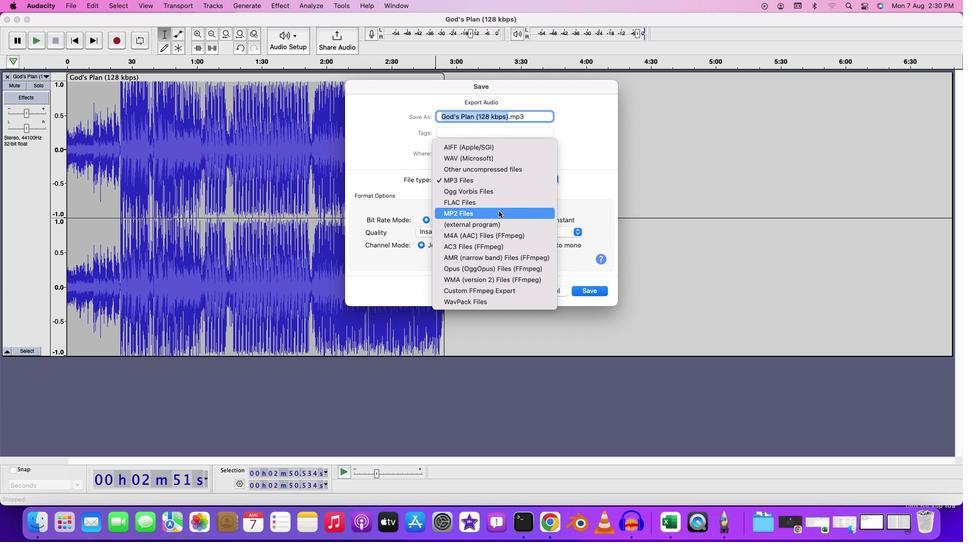
Action: Mouse moved to (506, 118)
Screenshot: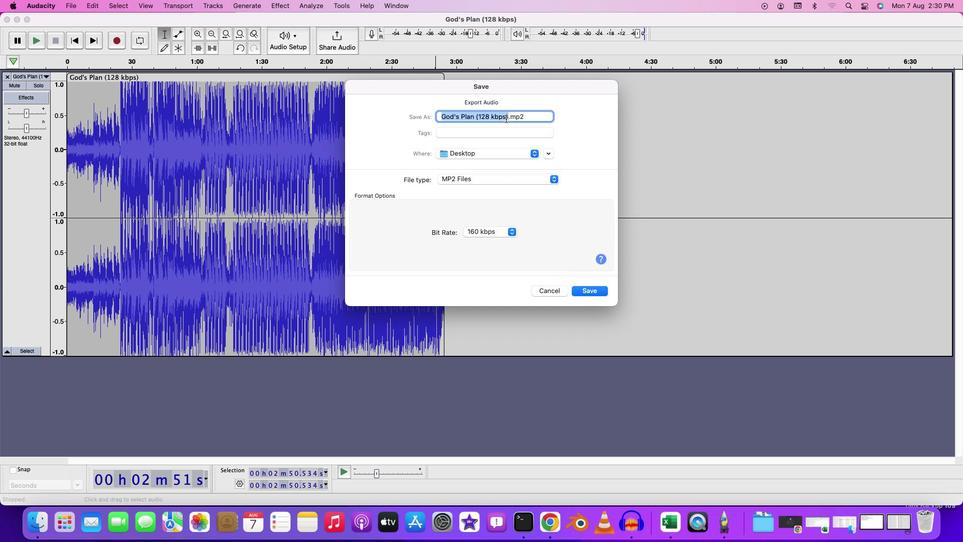 
Action: Key pressed Key.backspaceKey.shift'E''c''x''p''o''r''t'Key.backspaceKey.backspaceKey.backspaceKey.backspaceKey.backspaceKey.backspace'x''p''o''r''t''e''d'Key.space'a''s'Key.spaceKey.shift'M''P''2'
Screenshot: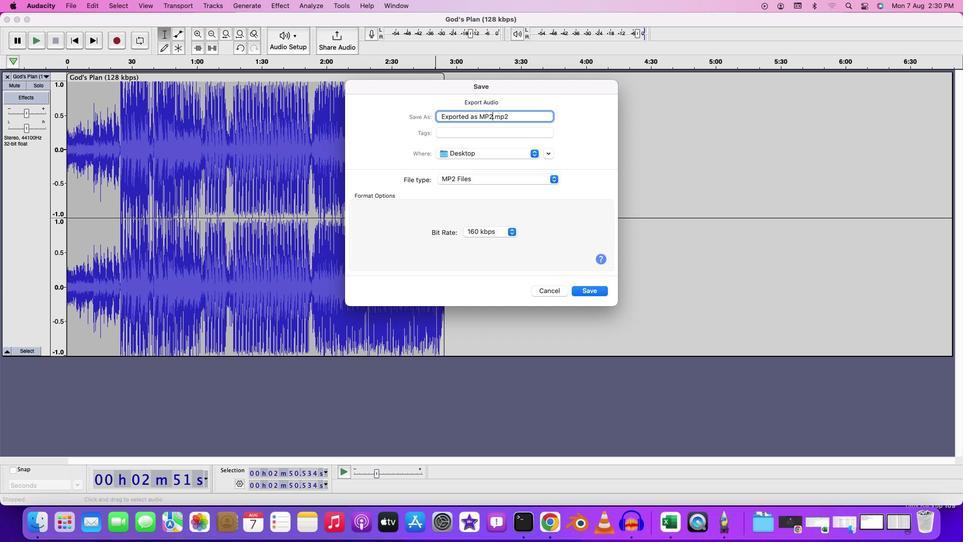
Action: Mouse moved to (590, 288)
Screenshot: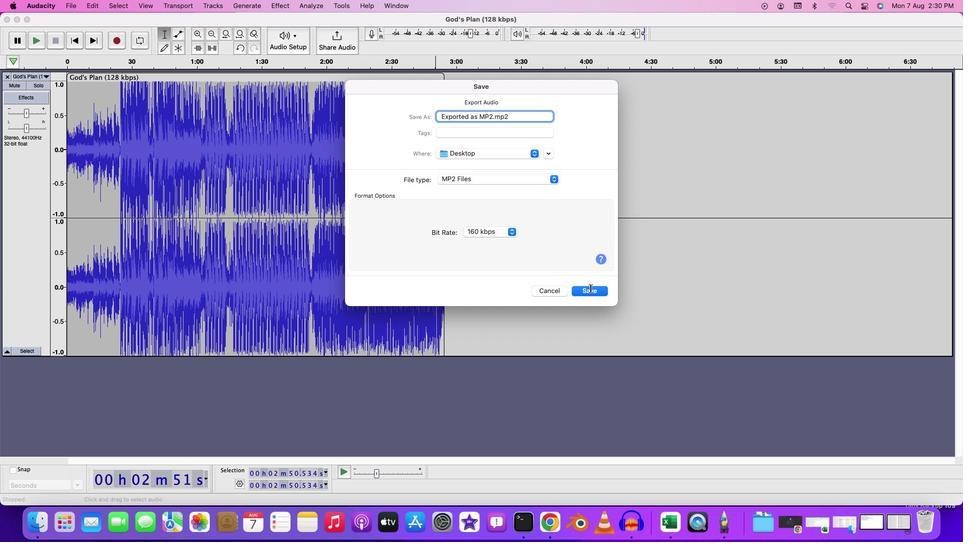 
Action: Mouse pressed left at (590, 288)
Screenshot: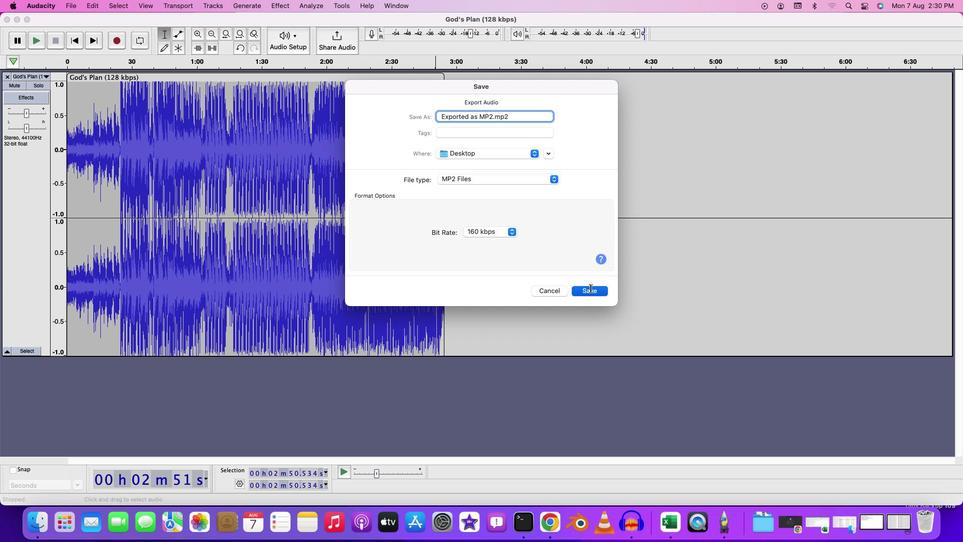 
Action: Mouse moved to (584, 354)
Screenshot: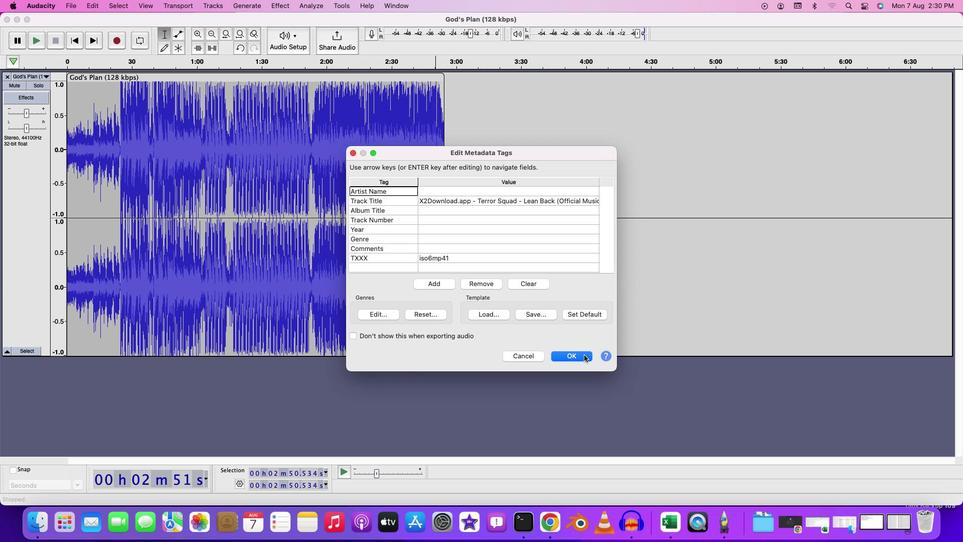 
Action: Mouse pressed left at (584, 354)
Screenshot: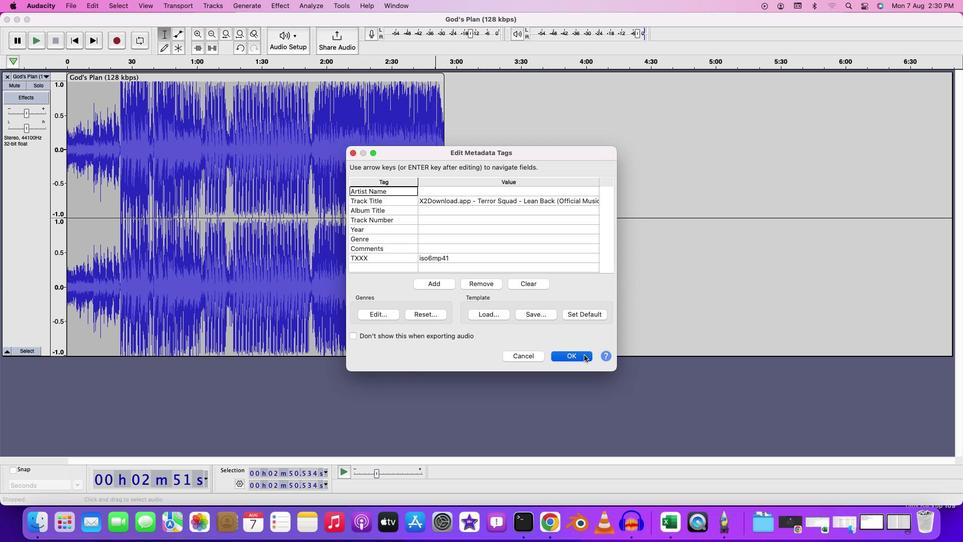 
Action: Mouse moved to (75, 6)
Screenshot: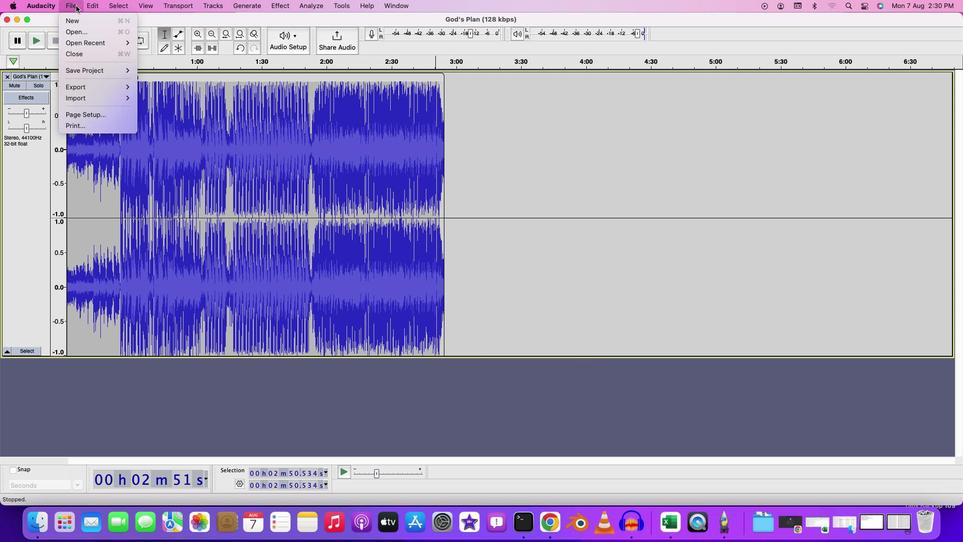
Action: Mouse pressed left at (75, 6)
Screenshot: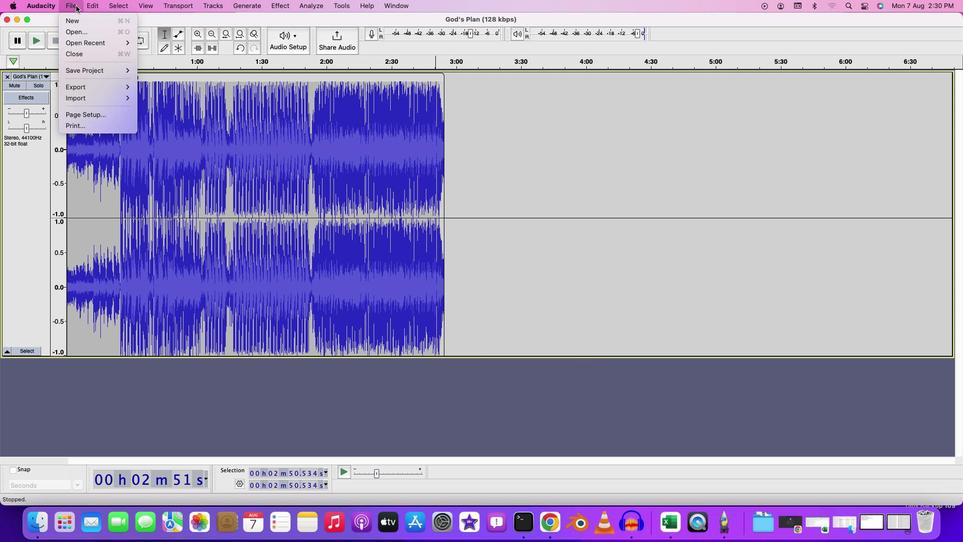 
Action: Mouse moved to (150, 87)
Screenshot: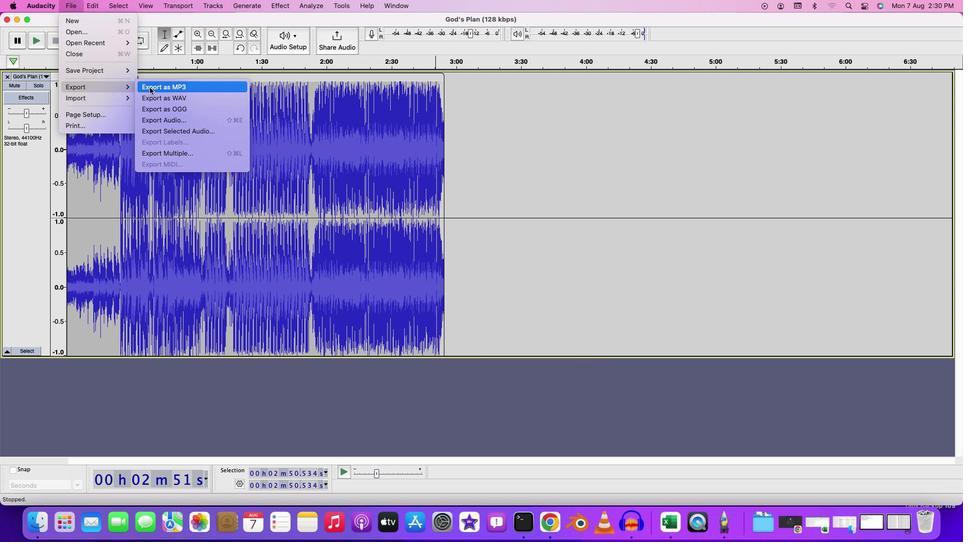 
Action: Mouse pressed left at (150, 87)
Screenshot: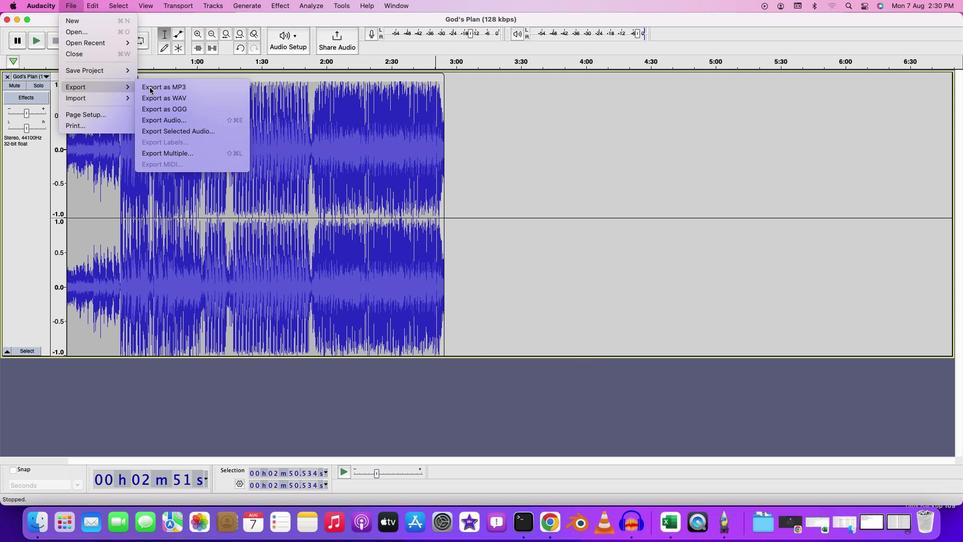
Action: Mouse moved to (555, 186)
Screenshot: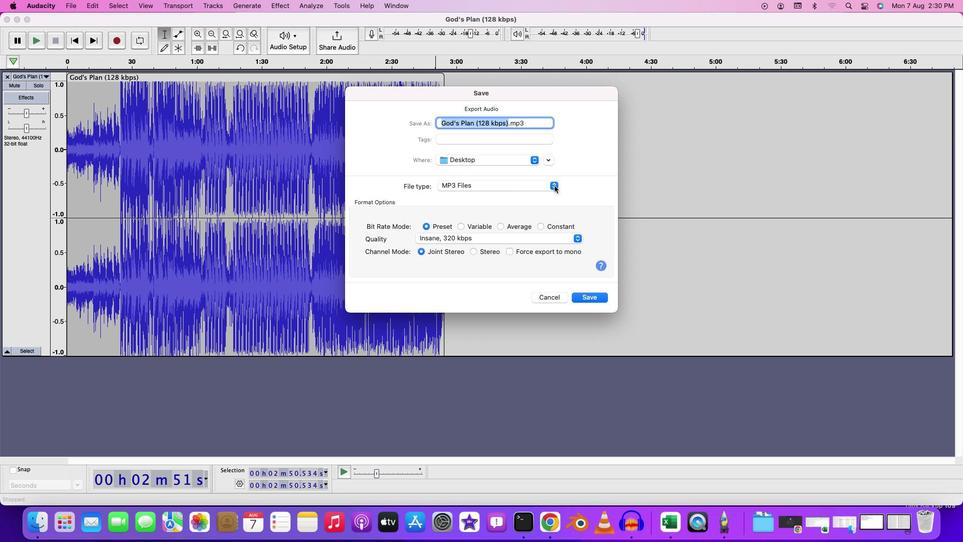 
Action: Mouse pressed left at (555, 186)
Screenshot: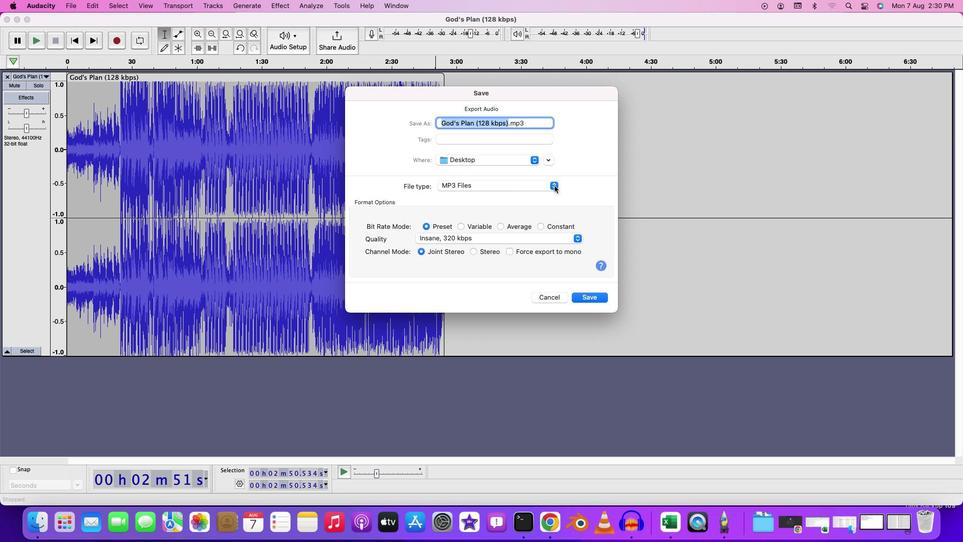
Action: Mouse moved to (477, 238)
Screenshot: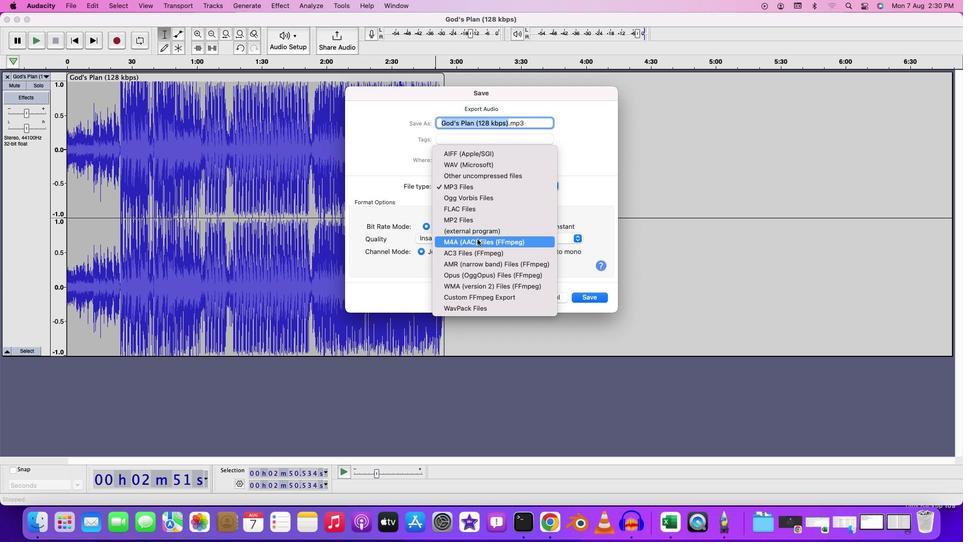 
Action: Mouse pressed left at (477, 238)
Screenshot: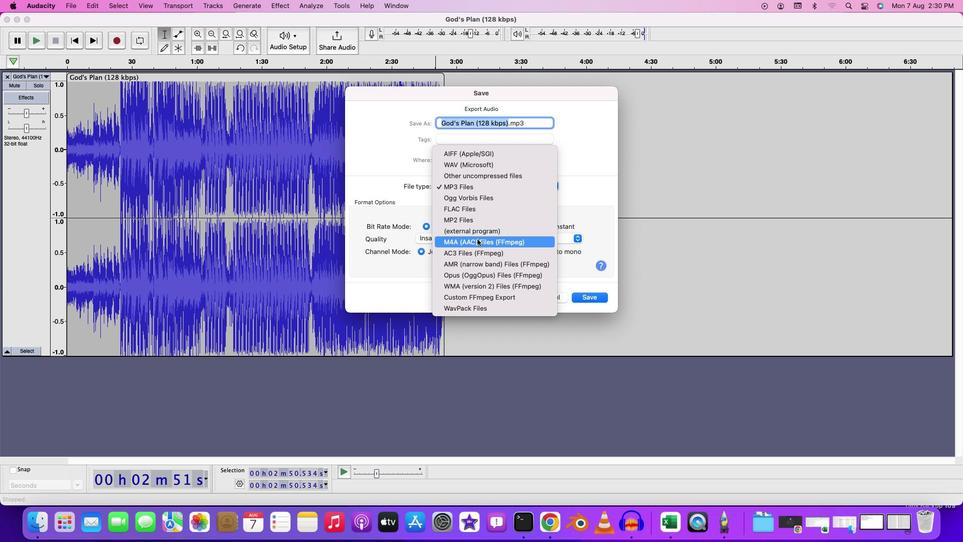 
Action: Mouse moved to (512, 134)
Screenshot: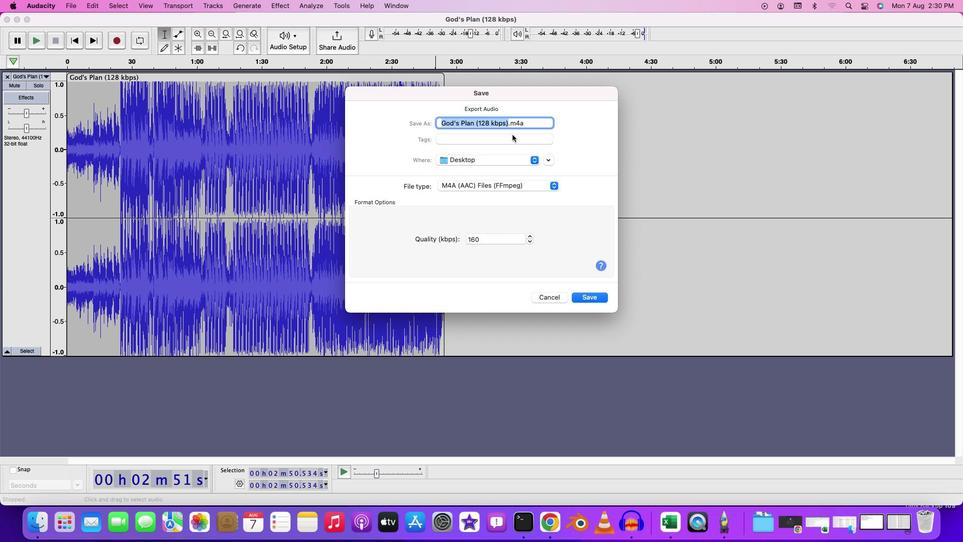 
Action: Key pressed Key.backspaceKey.shift'E''x''p''o''r''t''e''d'Key.space'a''s'Key.spaceKey.shift'M''$'Key.shiftKey.backspaceKey.shift'#'Key.backspaceKey.shift'$'Key.backspace'4''a'Key.backspaceKey.shift'A'
Screenshot: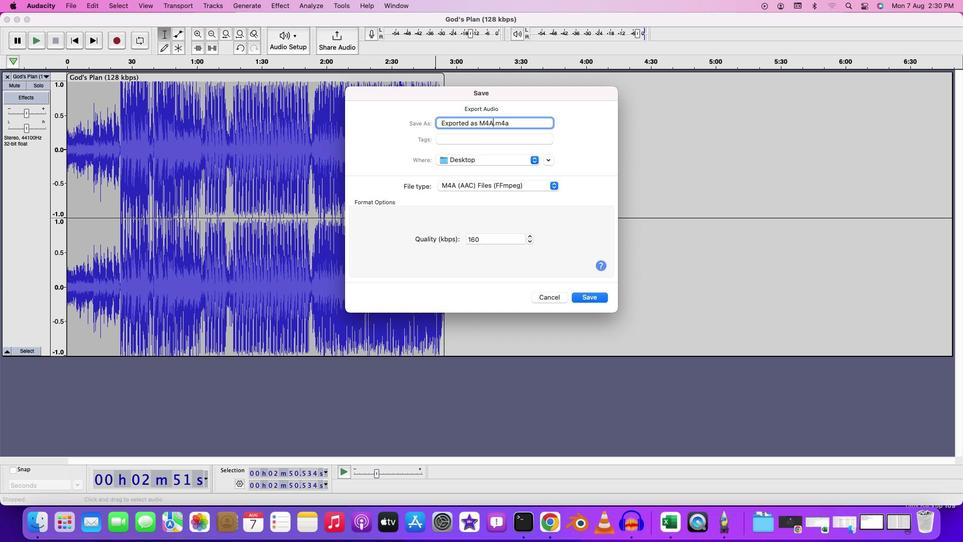 
Action: Mouse moved to (591, 294)
Screenshot: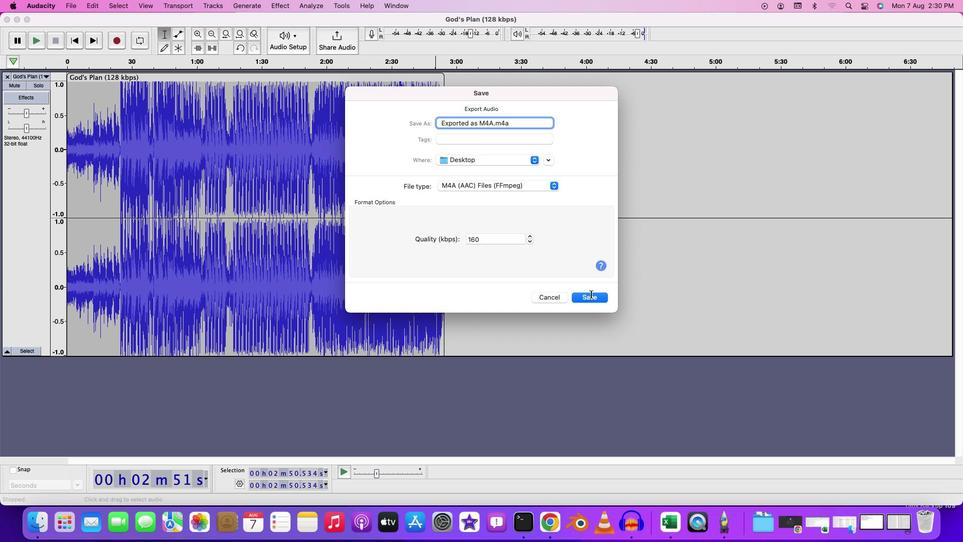
Action: Mouse pressed left at (591, 294)
Screenshot: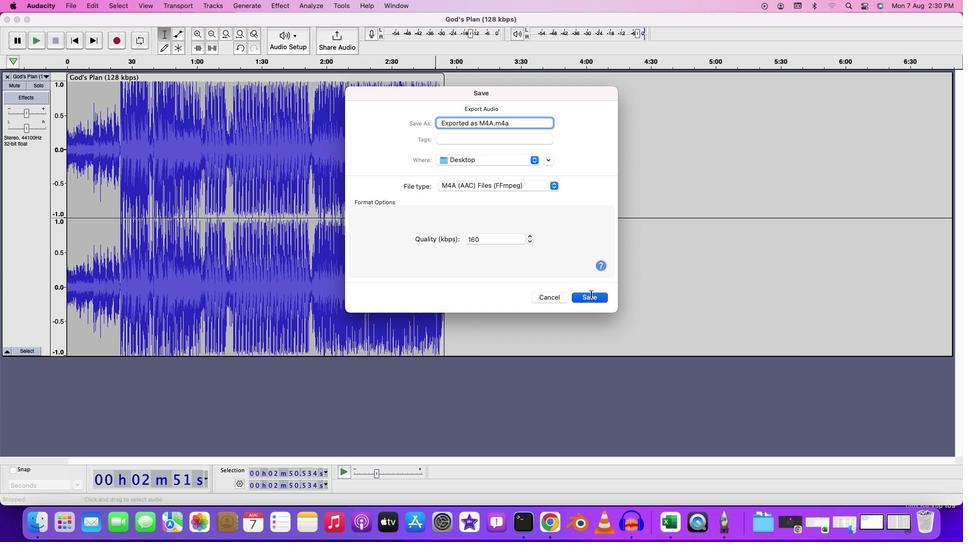 
Action: Mouse moved to (569, 355)
Screenshot: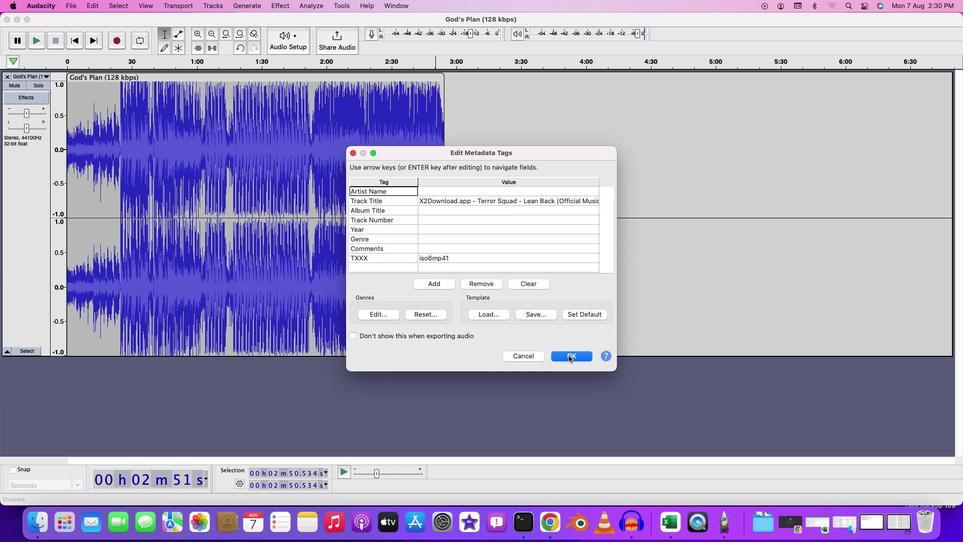 
Action: Mouse pressed left at (569, 355)
Screenshot: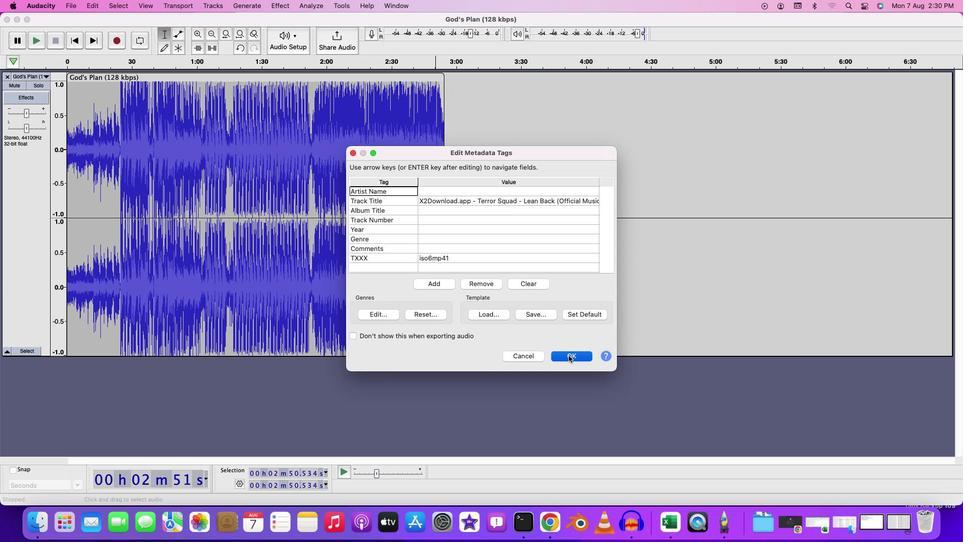 
Action: Mouse moved to (545, 377)
Screenshot: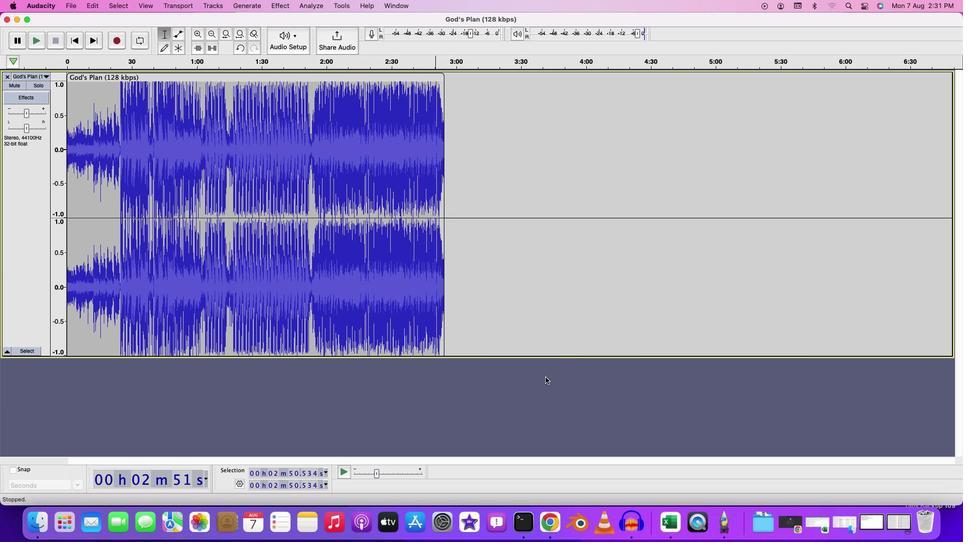 
Action: Mouse pressed left at (545, 377)
Screenshot: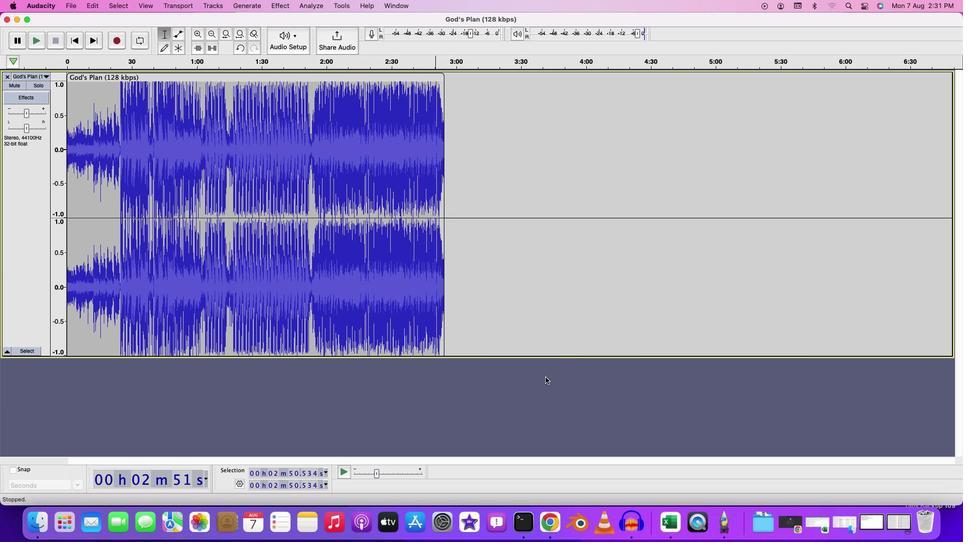 
